 Task: Search one way flight ticket for 2 adults, 2 children, 2 infants in seat in first from Killeen: Killeen-fort Hood Regional Airport / Robert Gray Army Airfield to Laramie: Laramie Regional Airport on 8-3-2023. Number of bags: 2 carry on bags. Price is upto 81000. Outbound departure time preference is 9:45.
Action: Mouse moved to (321, 136)
Screenshot: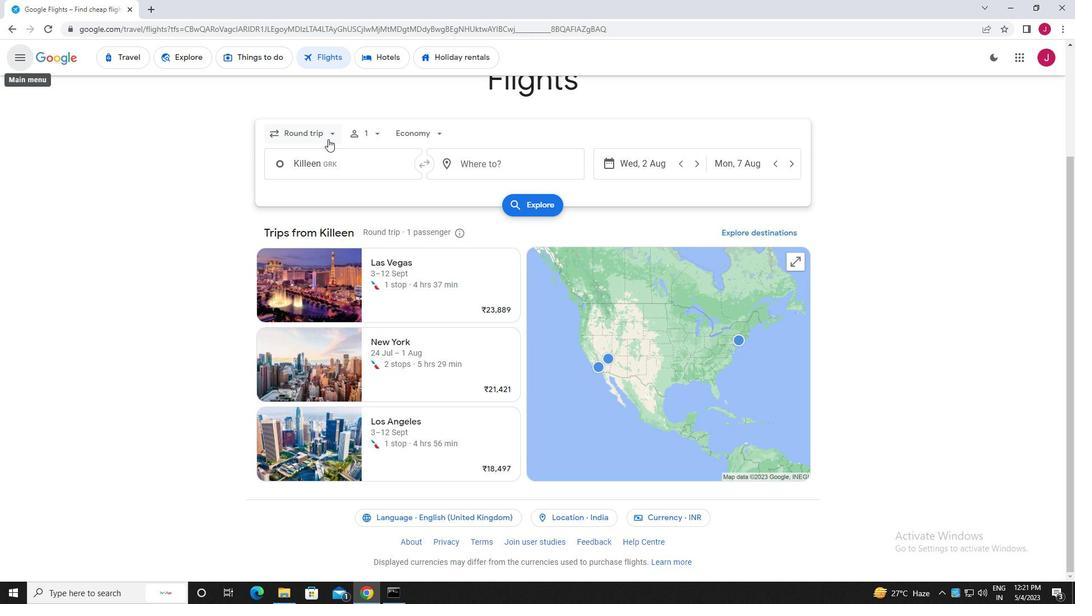 
Action: Mouse pressed left at (321, 136)
Screenshot: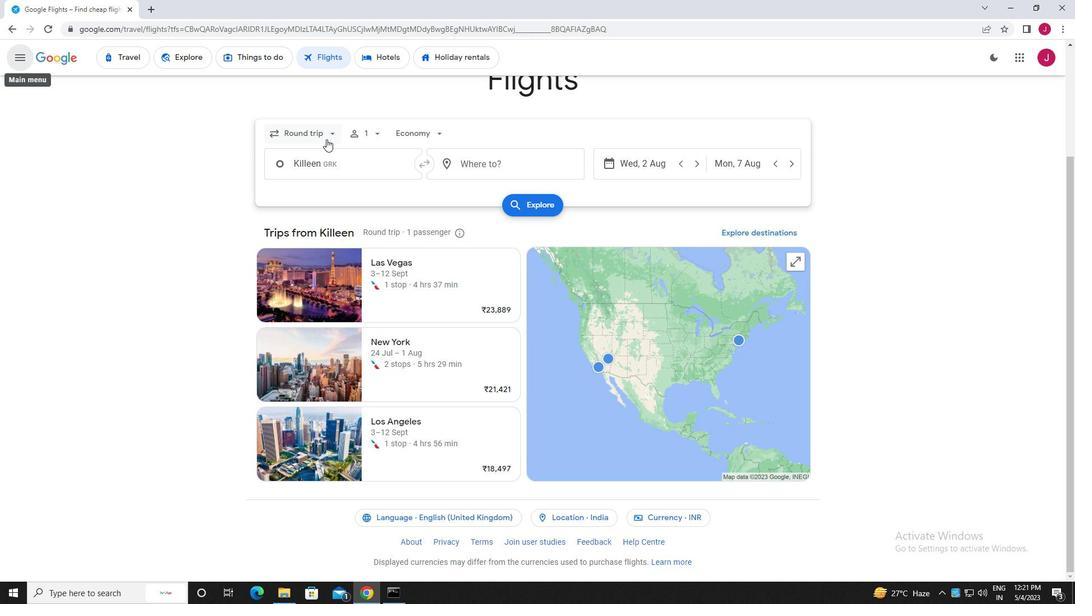 
Action: Mouse moved to (312, 181)
Screenshot: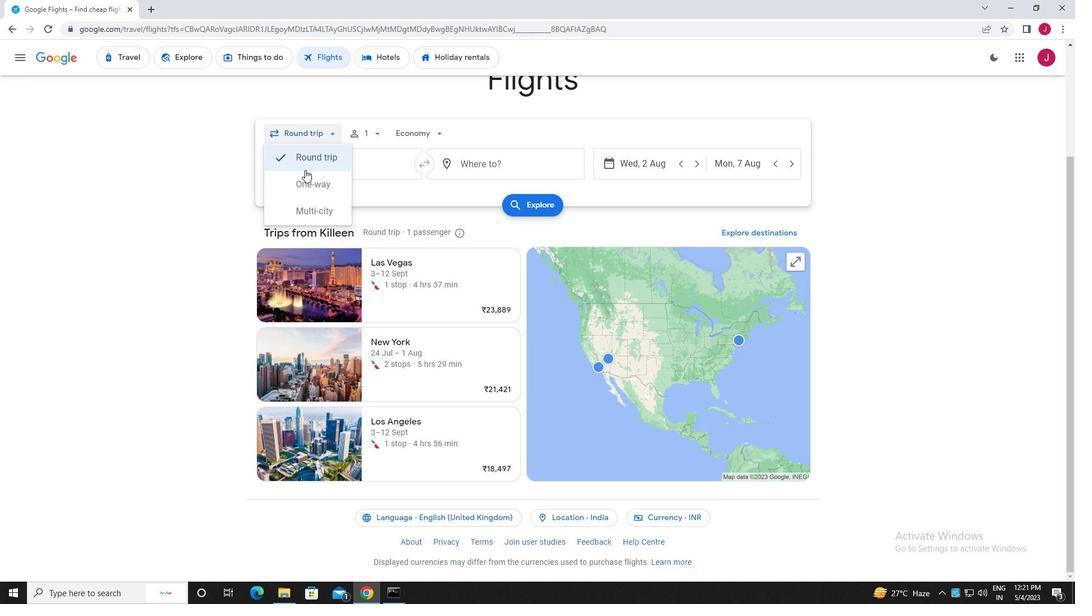 
Action: Mouse pressed left at (312, 181)
Screenshot: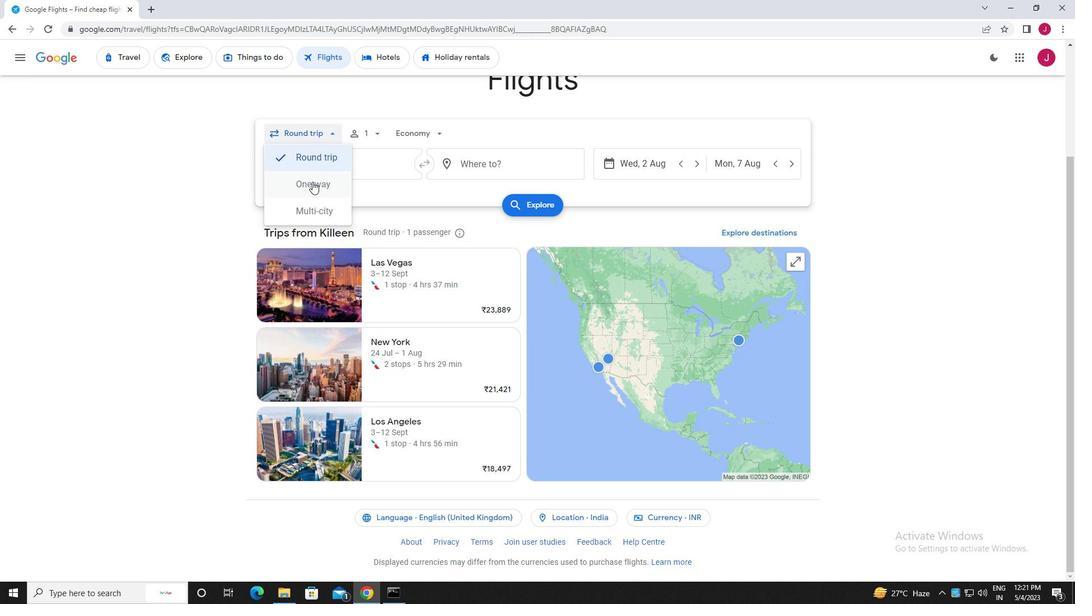 
Action: Mouse moved to (369, 131)
Screenshot: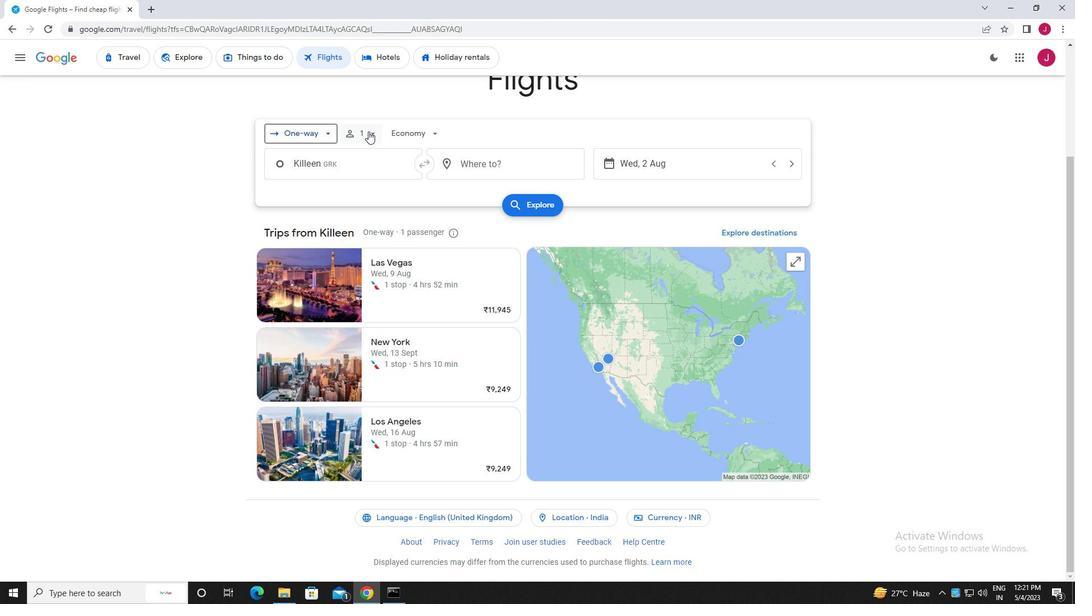 
Action: Mouse pressed left at (369, 131)
Screenshot: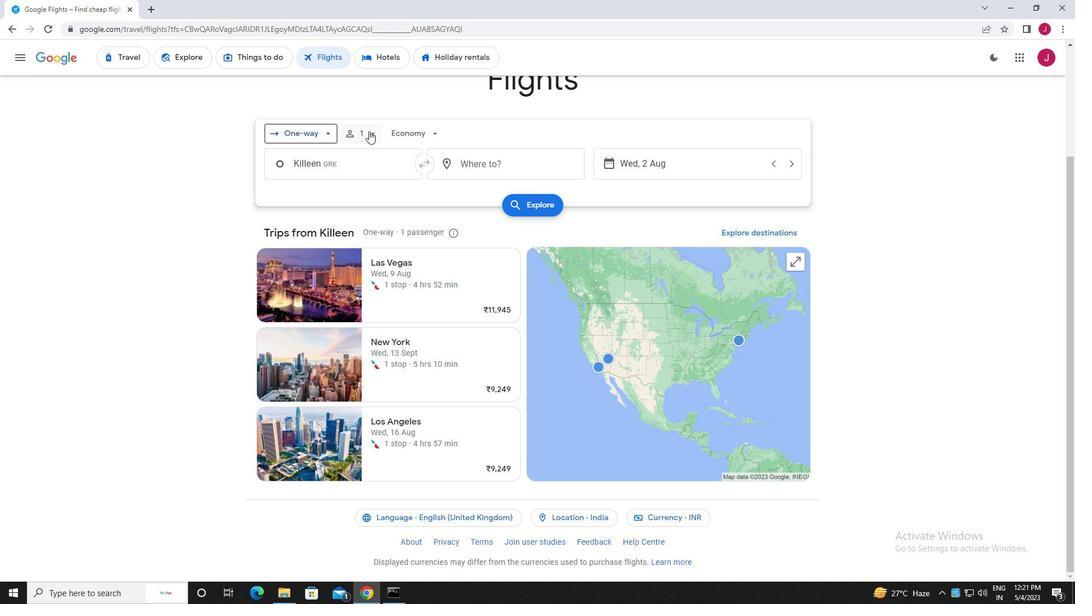 
Action: Mouse moved to (460, 163)
Screenshot: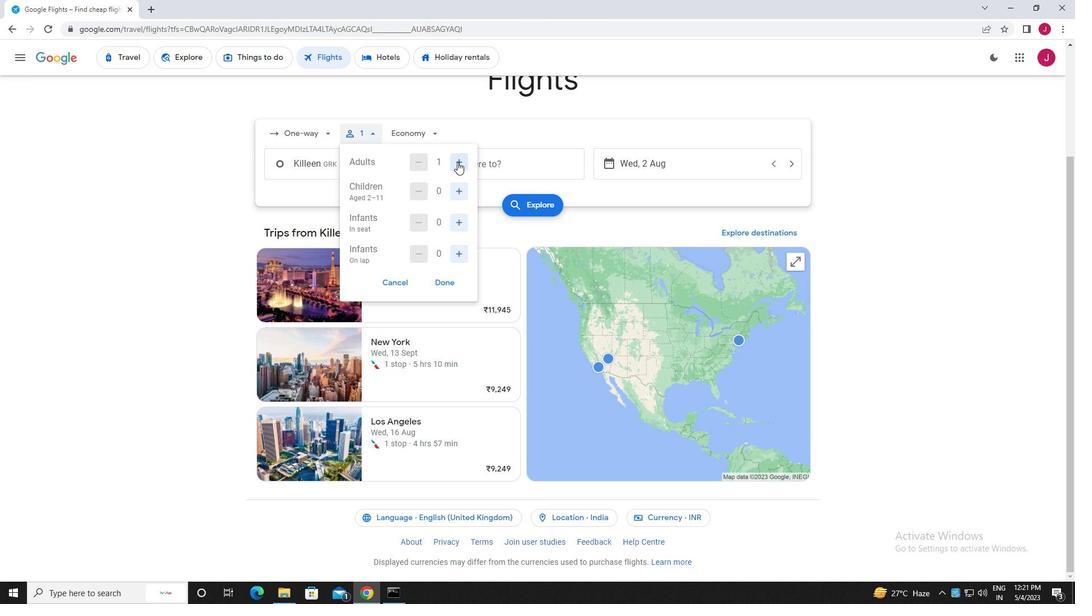 
Action: Mouse pressed left at (460, 163)
Screenshot: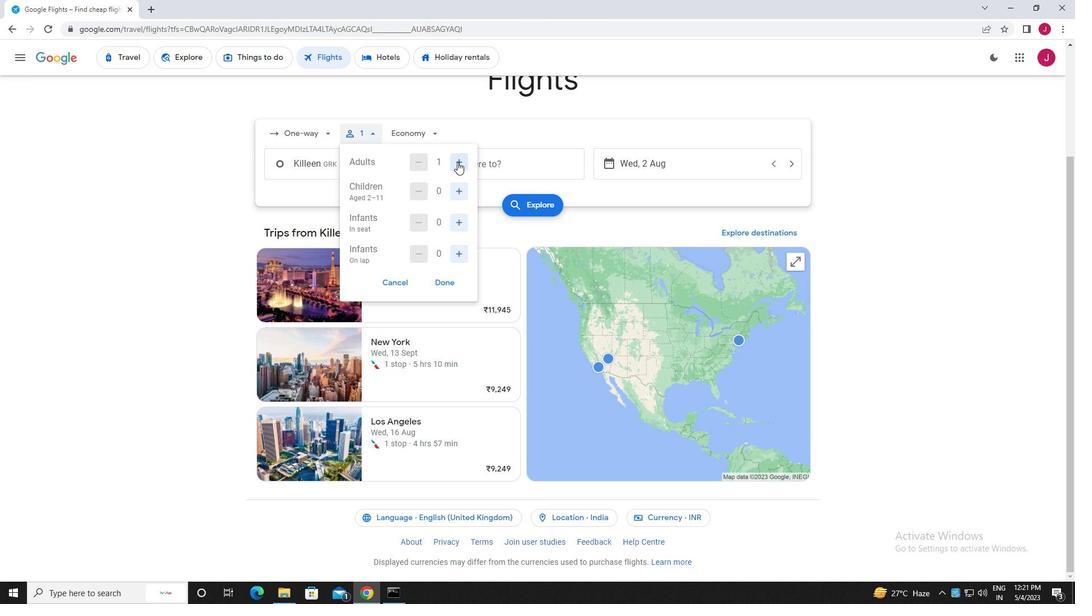 
Action: Mouse moved to (458, 192)
Screenshot: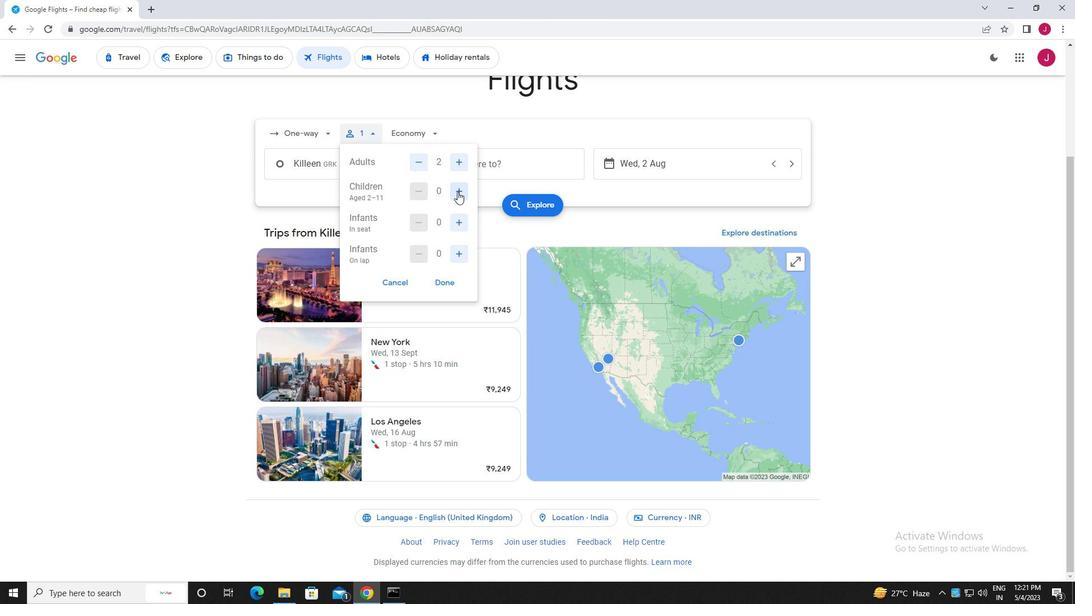 
Action: Mouse pressed left at (458, 192)
Screenshot: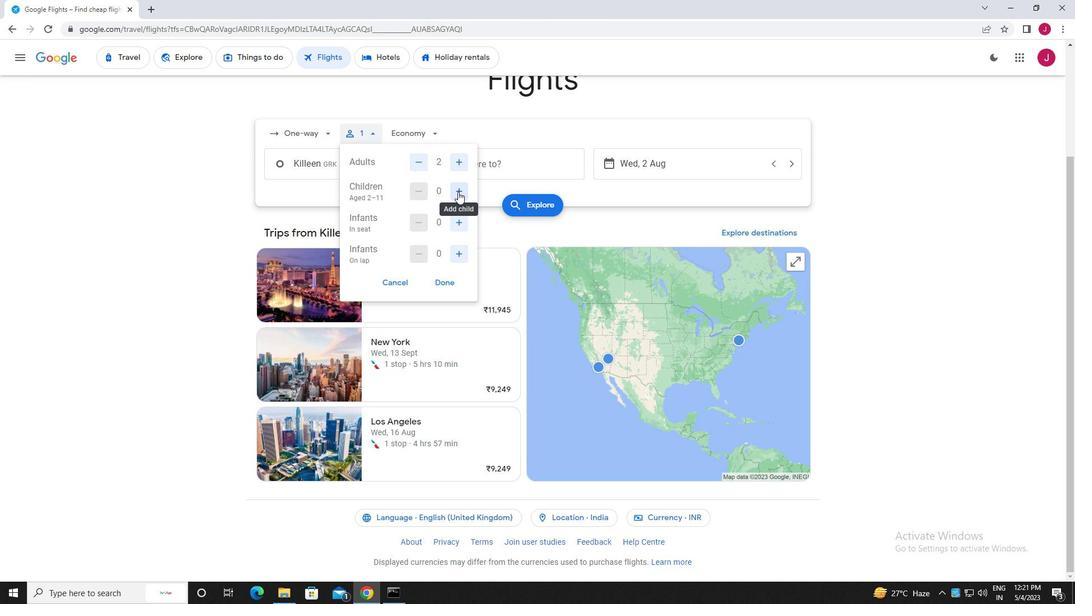 
Action: Mouse pressed left at (458, 192)
Screenshot: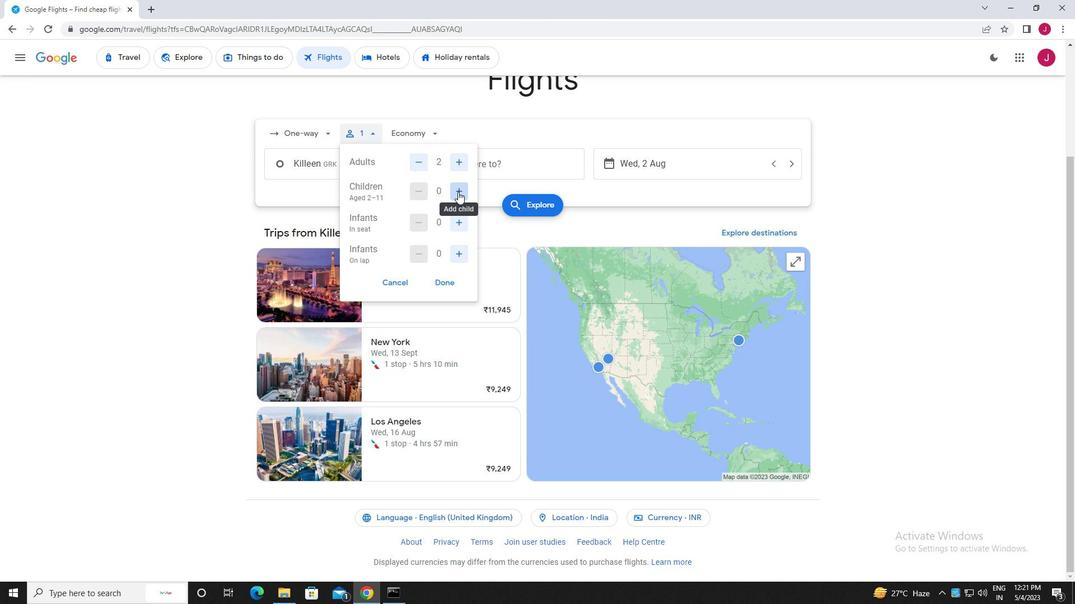 
Action: Mouse moved to (460, 220)
Screenshot: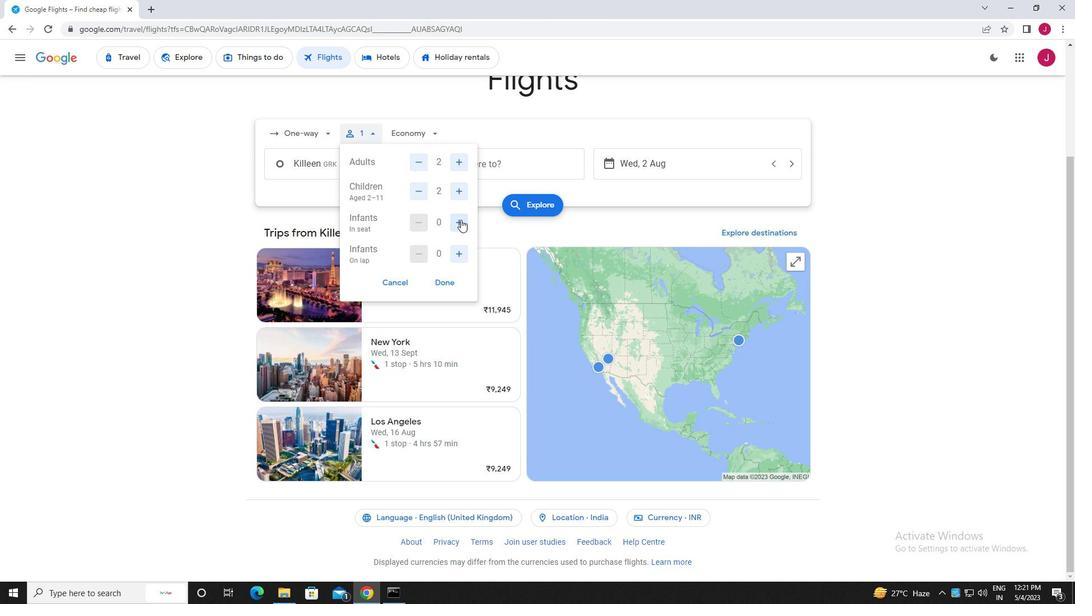 
Action: Mouse pressed left at (460, 220)
Screenshot: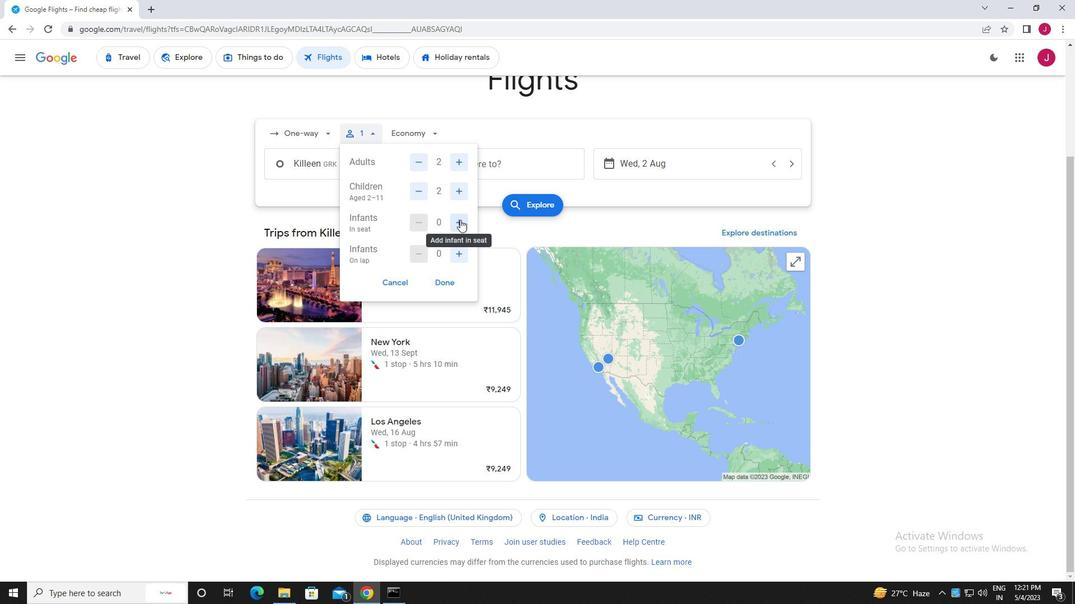 
Action: Mouse pressed left at (460, 220)
Screenshot: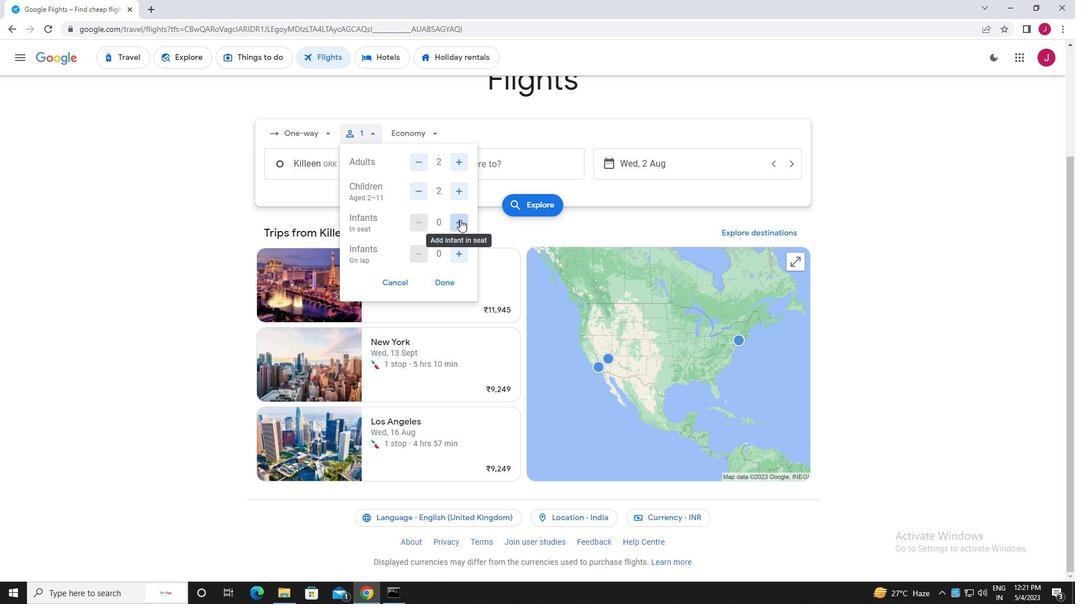 
Action: Mouse moved to (447, 283)
Screenshot: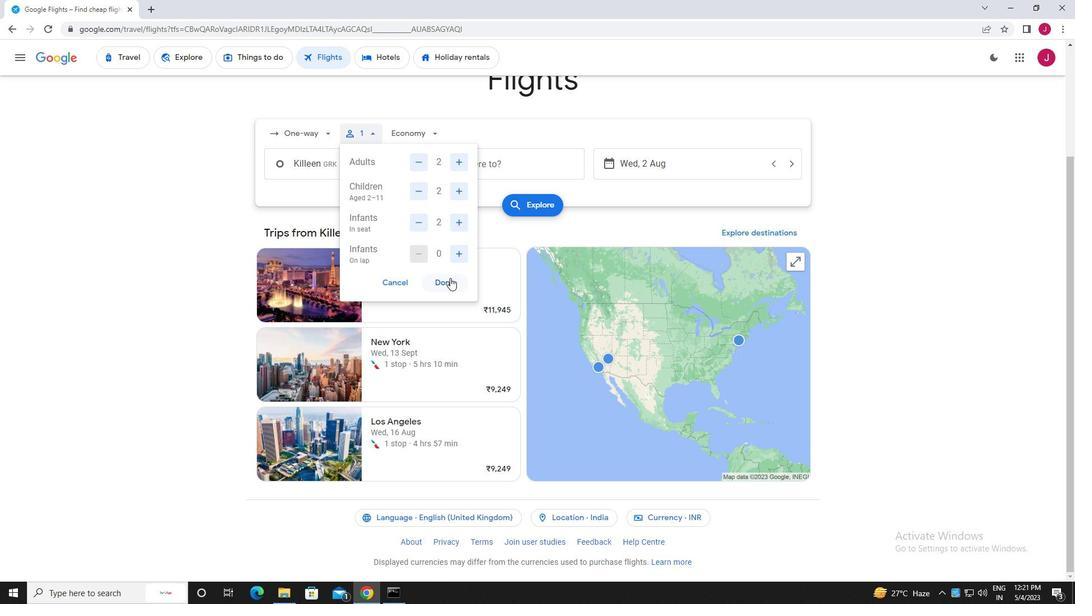 
Action: Mouse pressed left at (447, 283)
Screenshot: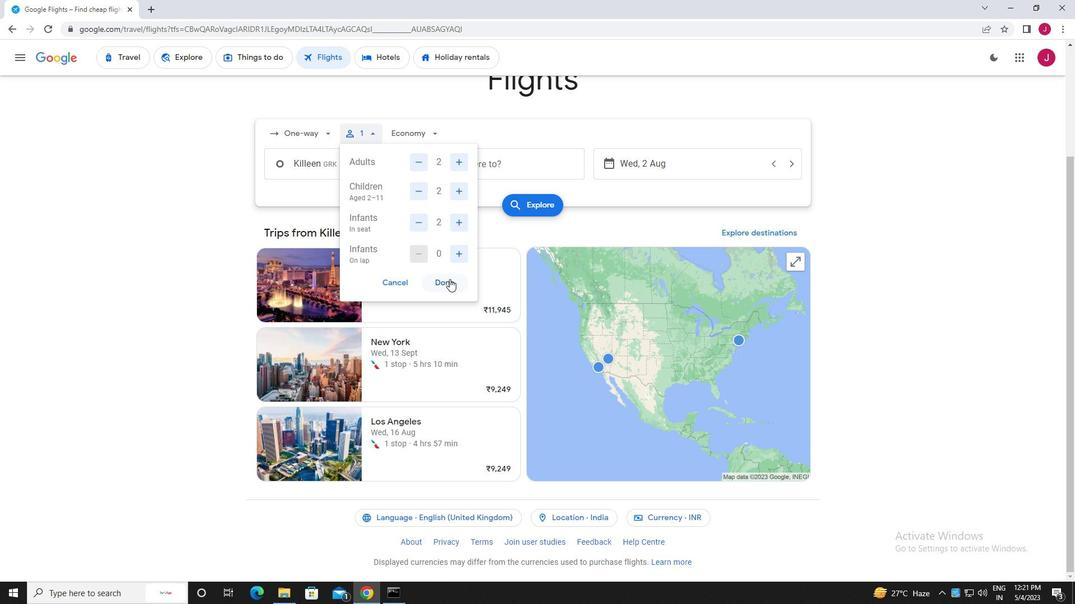 
Action: Mouse moved to (433, 133)
Screenshot: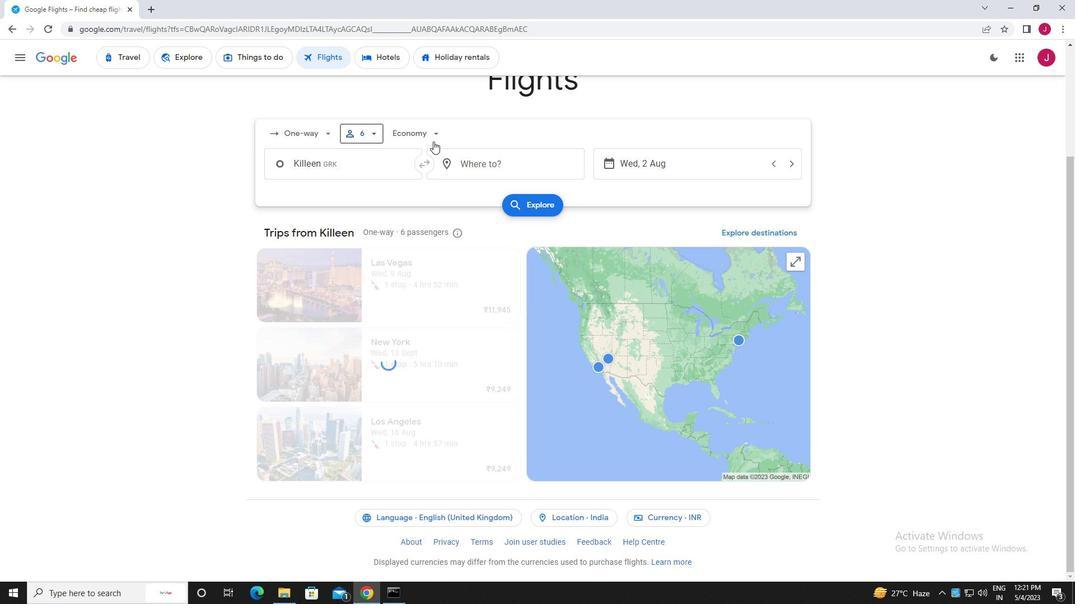 
Action: Mouse pressed left at (433, 133)
Screenshot: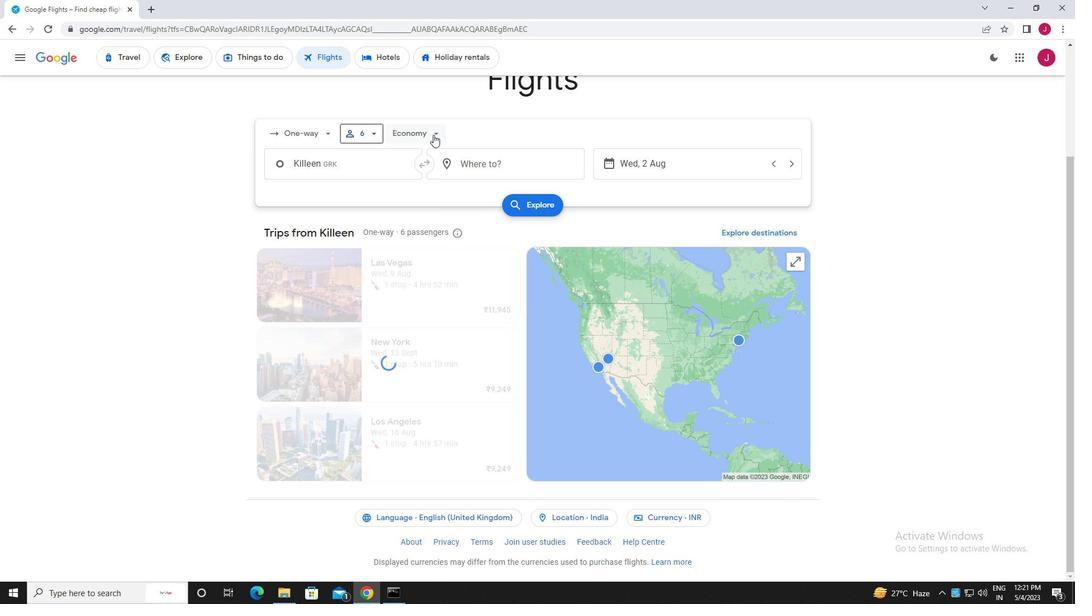 
Action: Mouse moved to (434, 240)
Screenshot: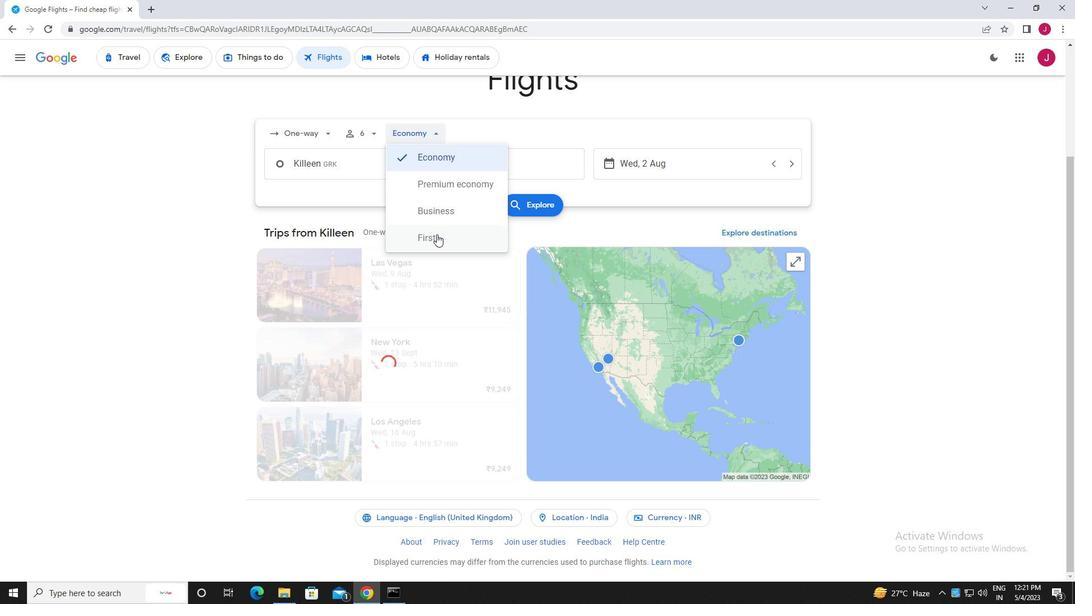 
Action: Mouse pressed left at (434, 240)
Screenshot: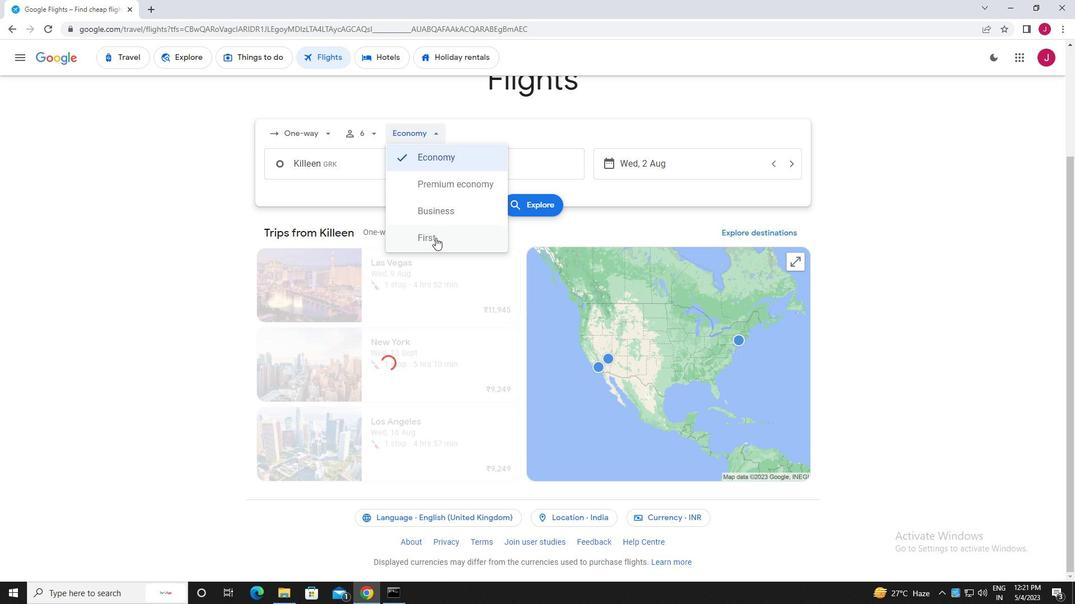 
Action: Mouse moved to (376, 168)
Screenshot: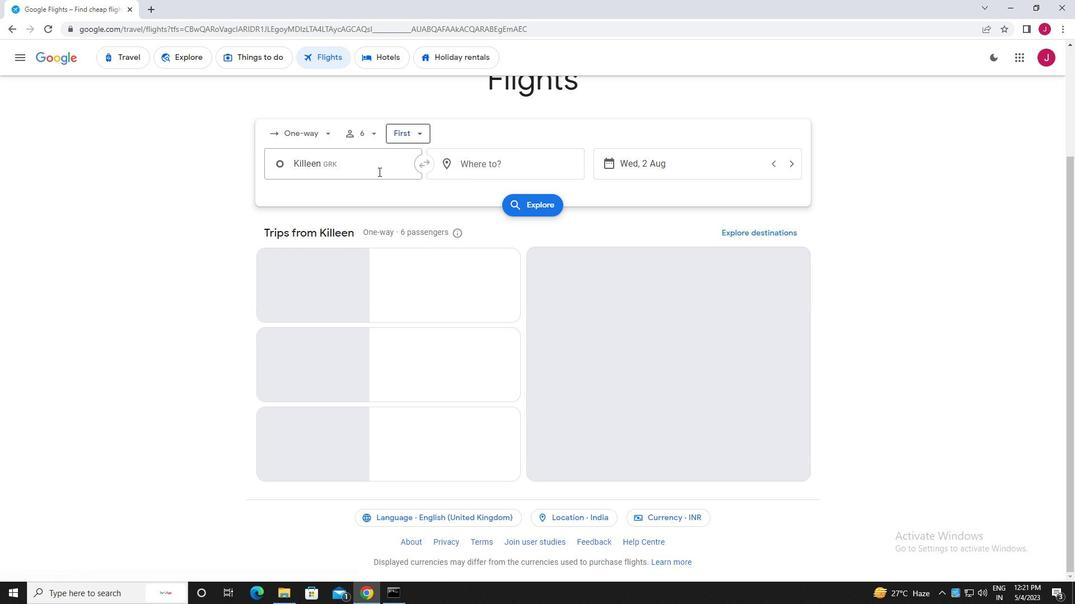 
Action: Mouse pressed left at (376, 168)
Screenshot: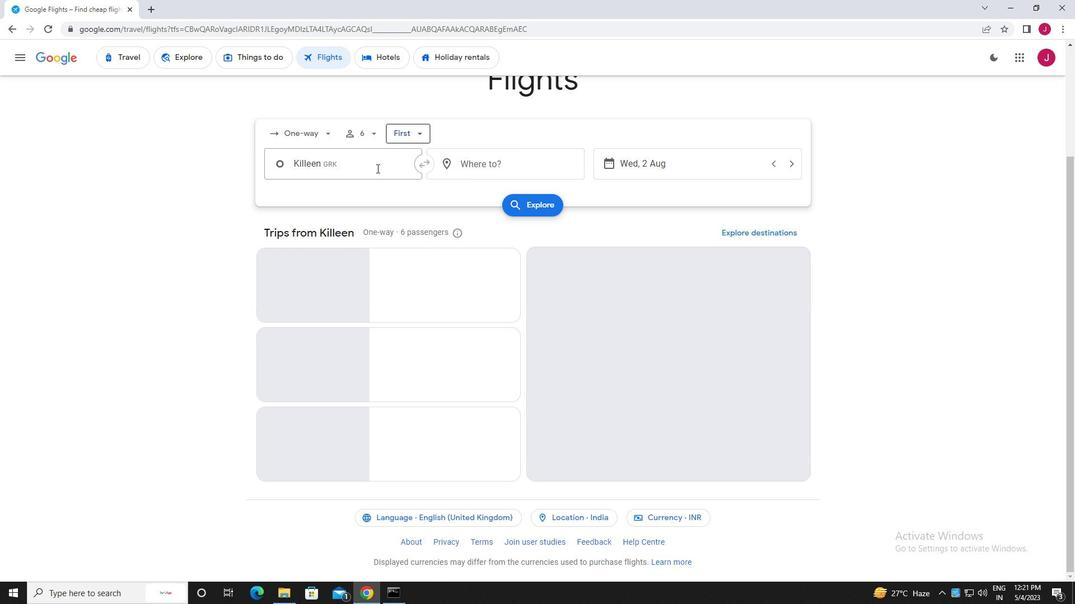 
Action: Mouse moved to (377, 168)
Screenshot: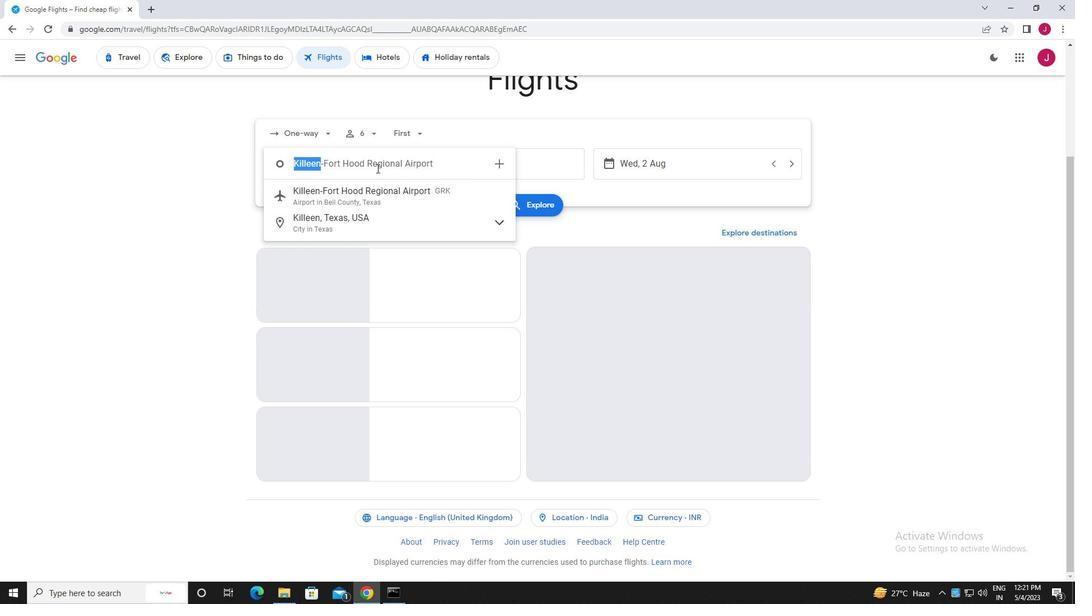 
Action: Key pressed killen<Key.space>fort
Screenshot: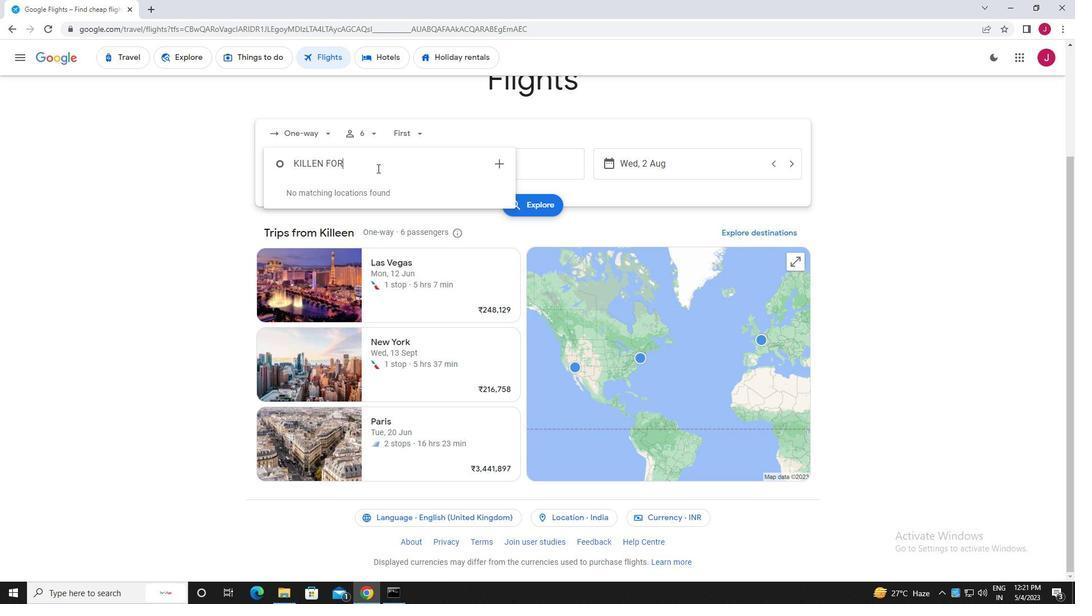 
Action: Mouse moved to (385, 197)
Screenshot: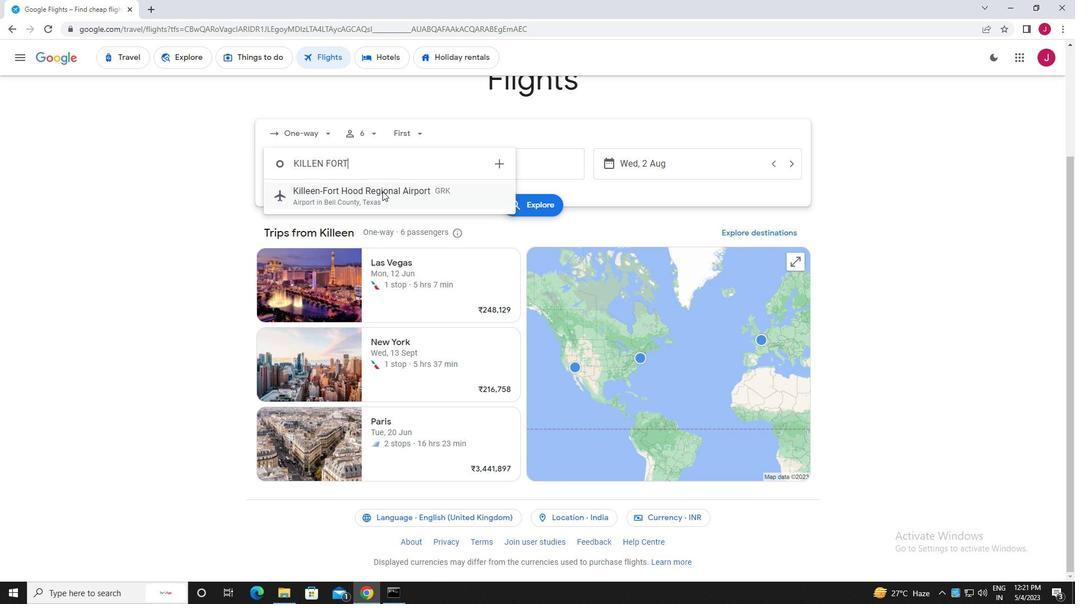 
Action: Mouse pressed left at (385, 197)
Screenshot: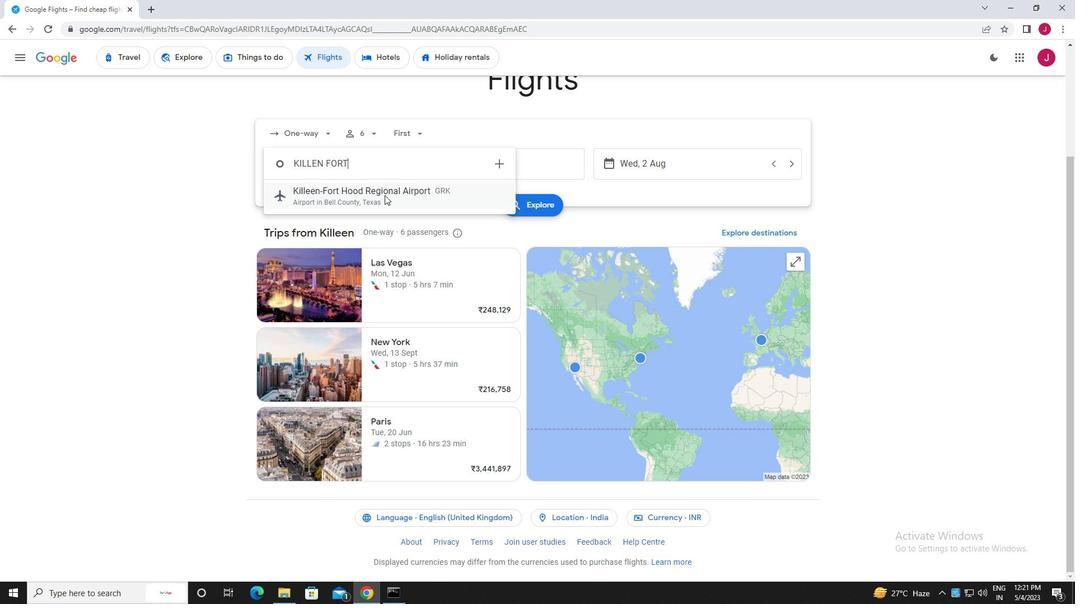 
Action: Mouse moved to (514, 167)
Screenshot: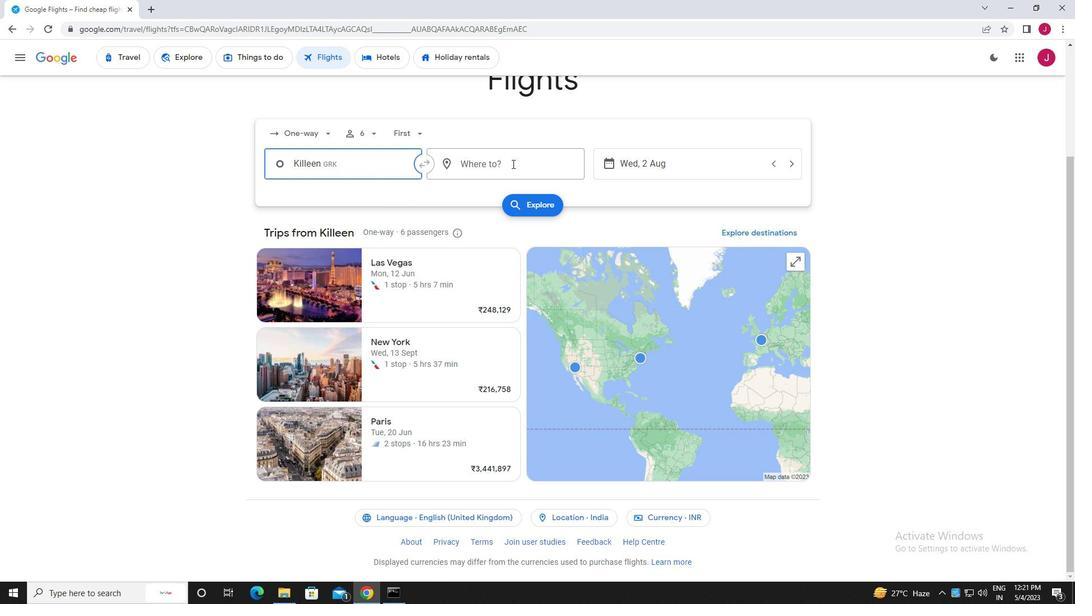 
Action: Mouse pressed left at (514, 167)
Screenshot: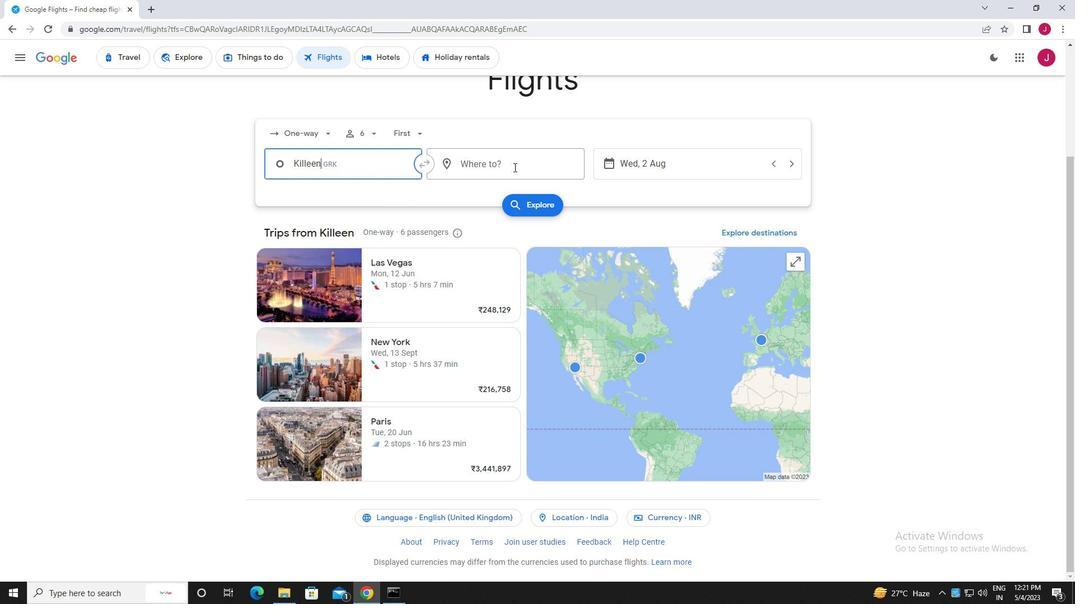 
Action: Mouse moved to (512, 167)
Screenshot: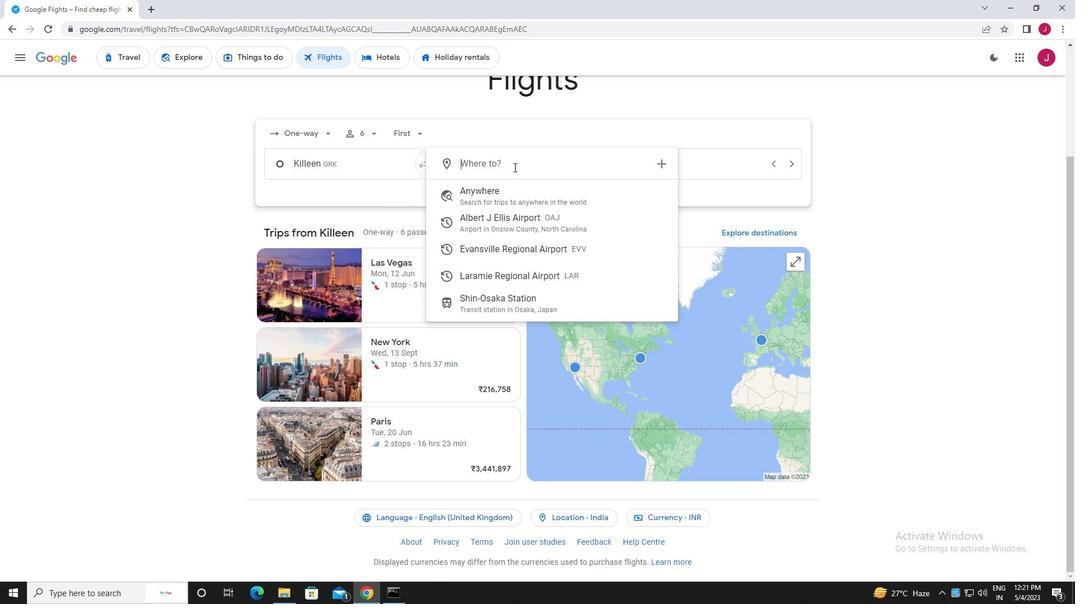 
Action: Key pressed laram
Screenshot: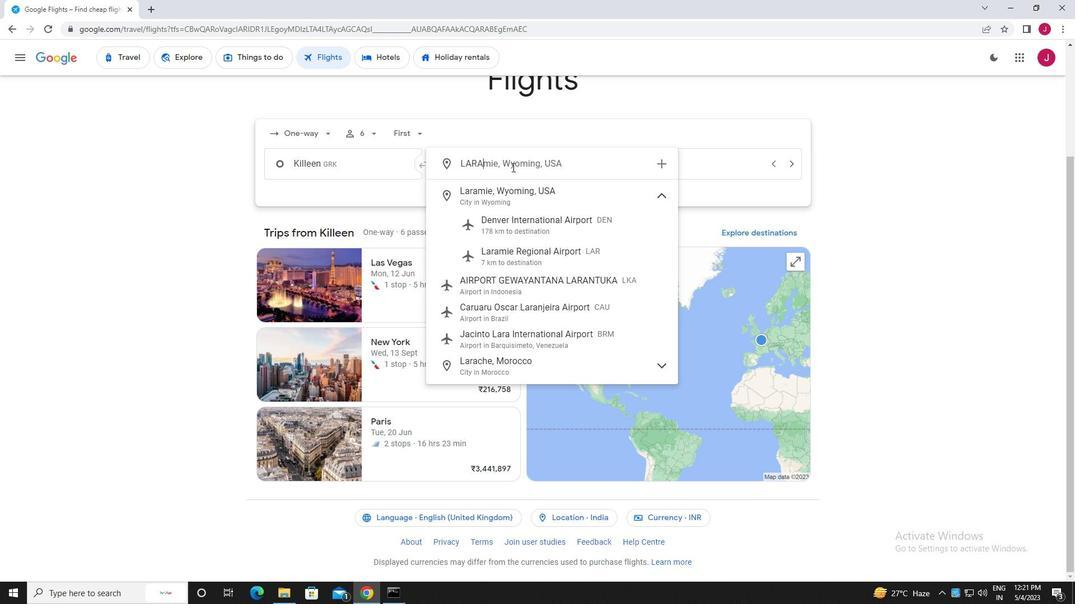 
Action: Mouse moved to (536, 252)
Screenshot: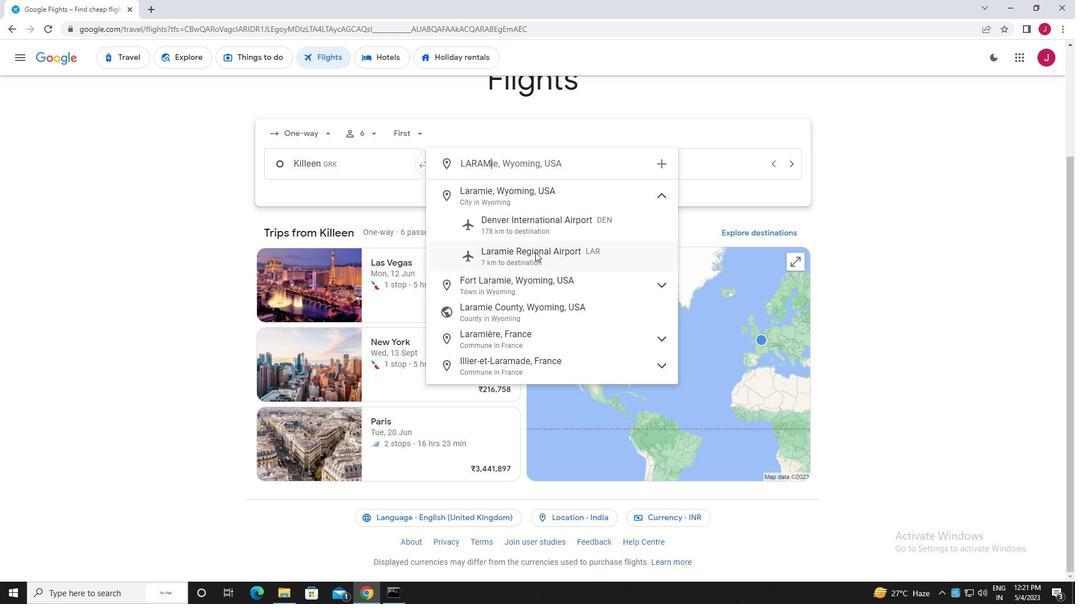 
Action: Mouse pressed left at (536, 252)
Screenshot: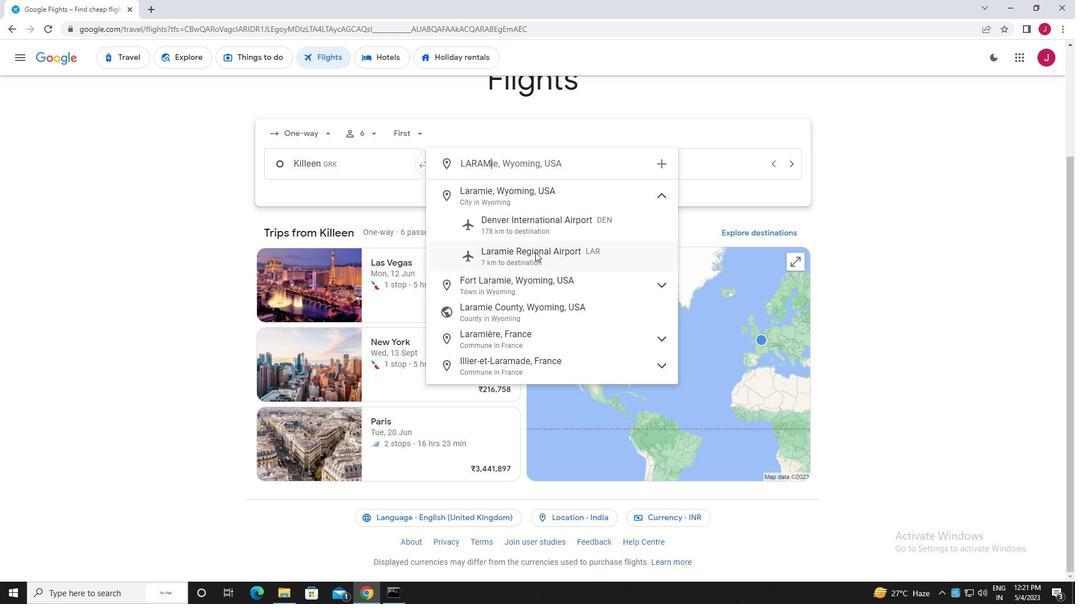 
Action: Mouse moved to (657, 165)
Screenshot: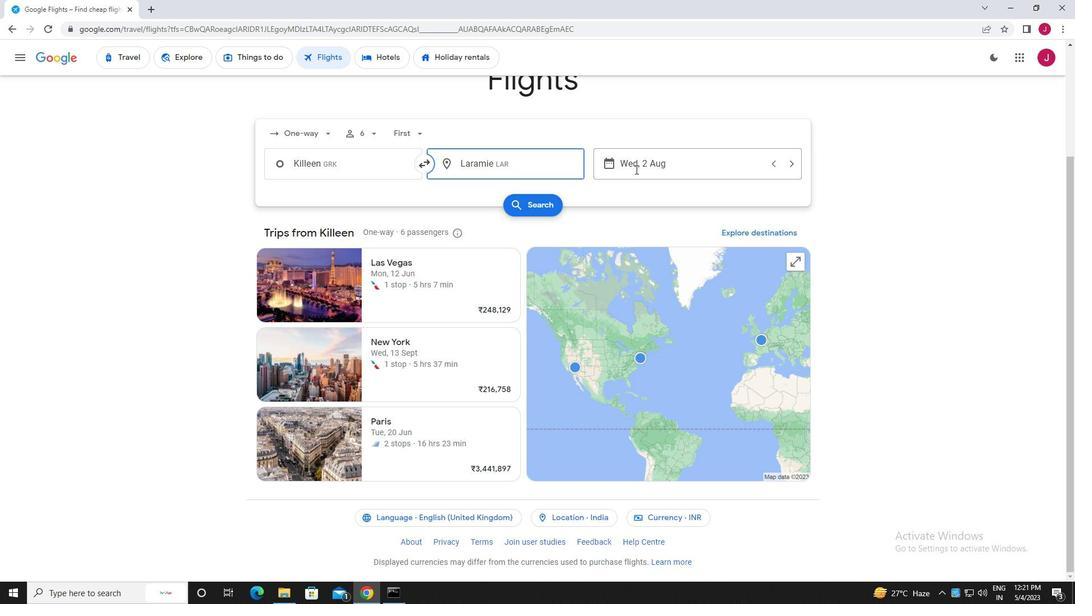 
Action: Mouse pressed left at (657, 165)
Screenshot: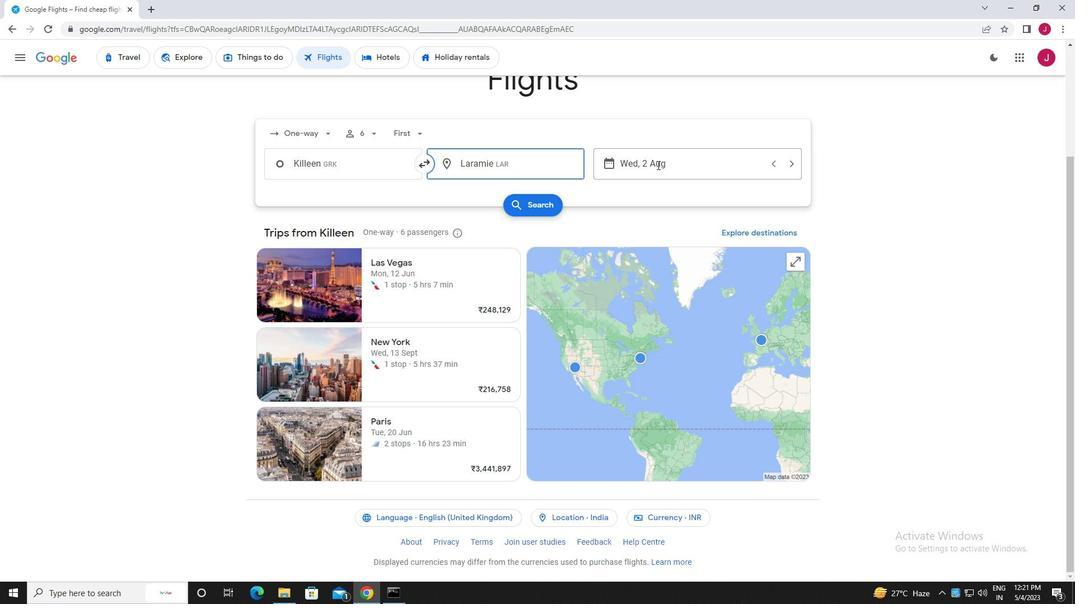 
Action: Mouse moved to (507, 253)
Screenshot: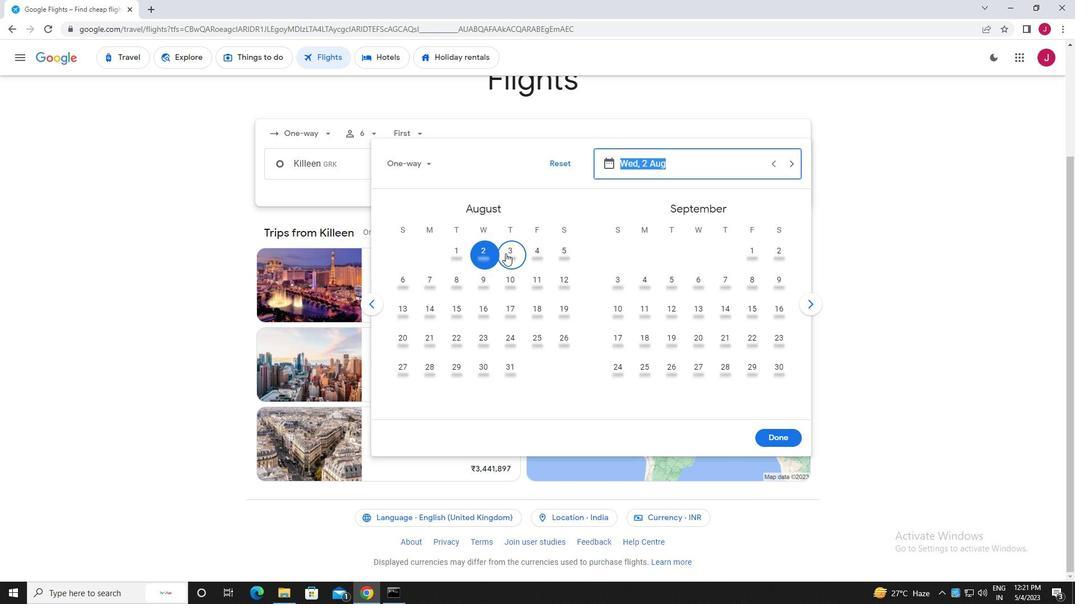 
Action: Mouse pressed left at (507, 253)
Screenshot: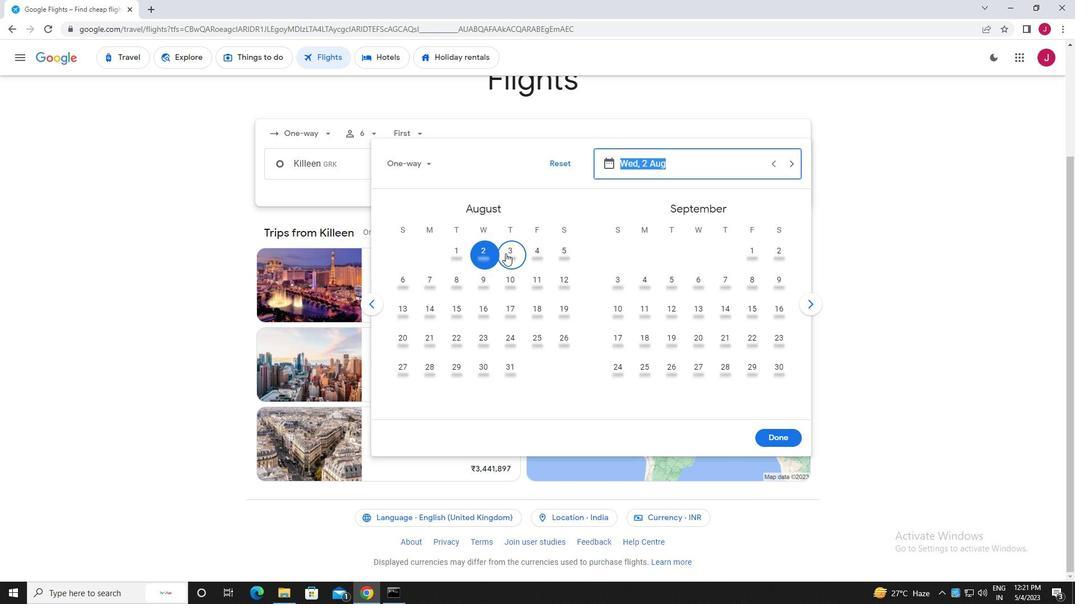 
Action: Mouse moved to (782, 435)
Screenshot: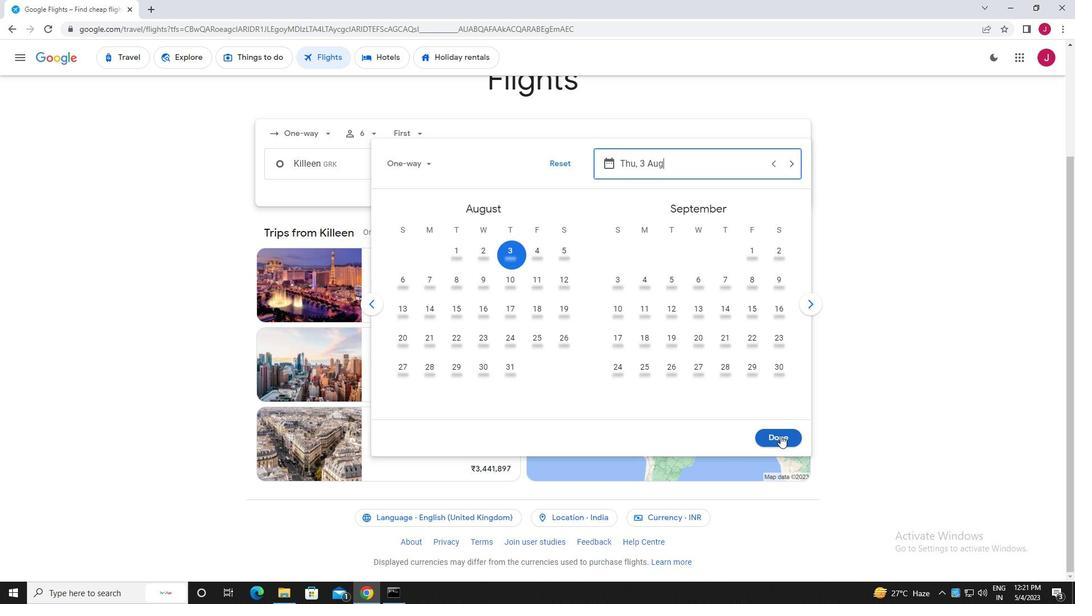 
Action: Mouse pressed left at (782, 435)
Screenshot: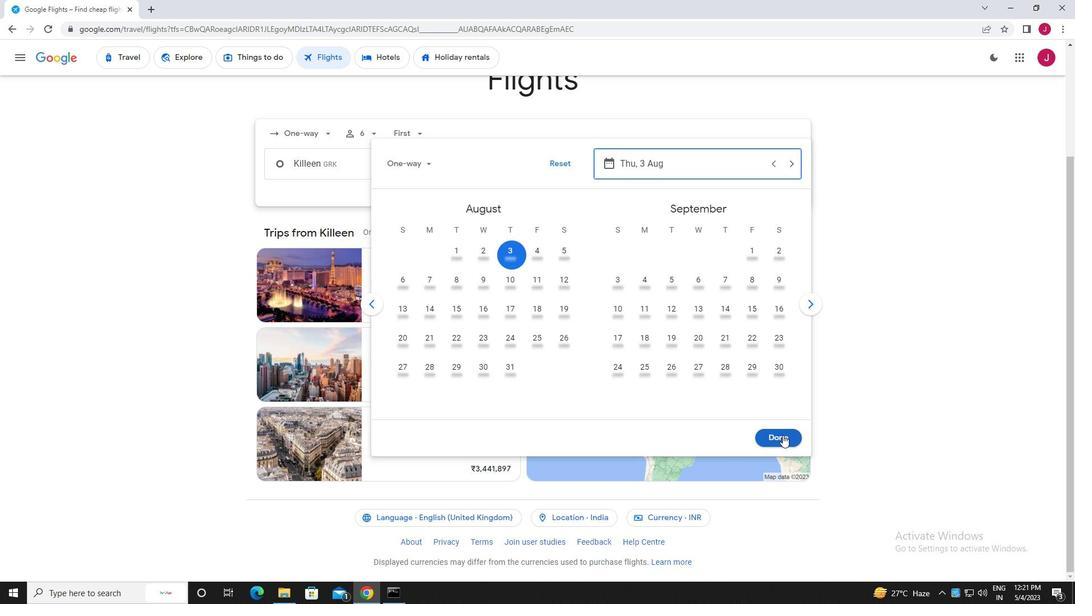 
Action: Mouse moved to (540, 208)
Screenshot: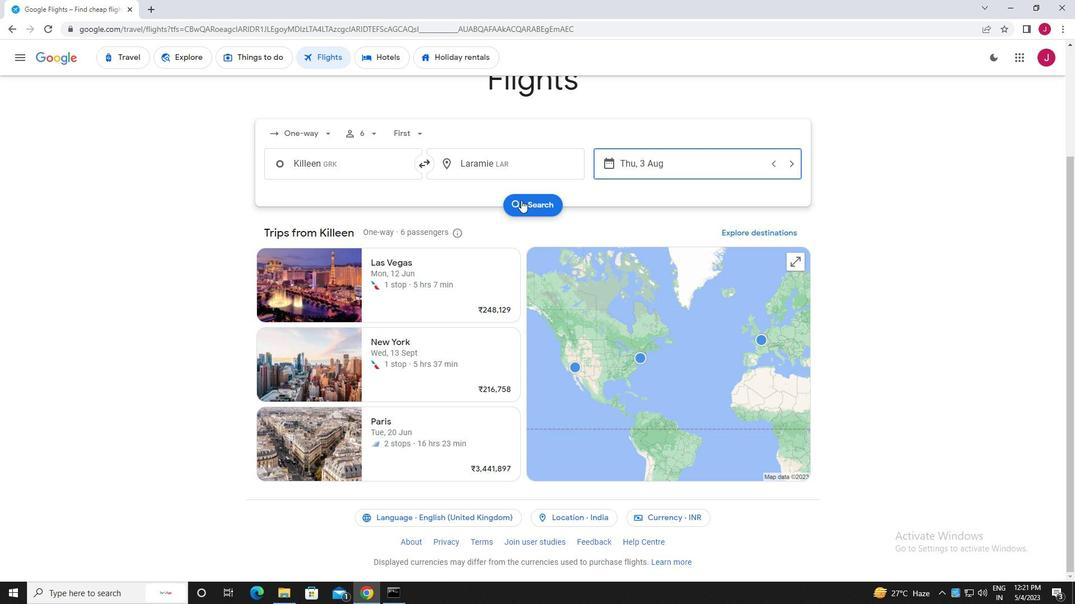 
Action: Mouse pressed left at (540, 208)
Screenshot: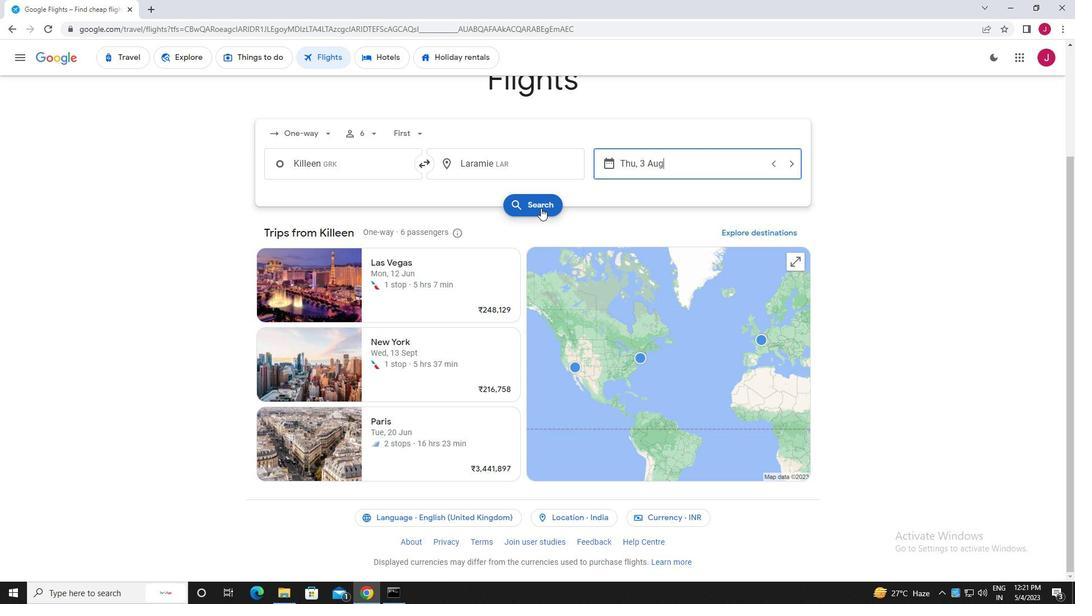 
Action: Mouse moved to (297, 159)
Screenshot: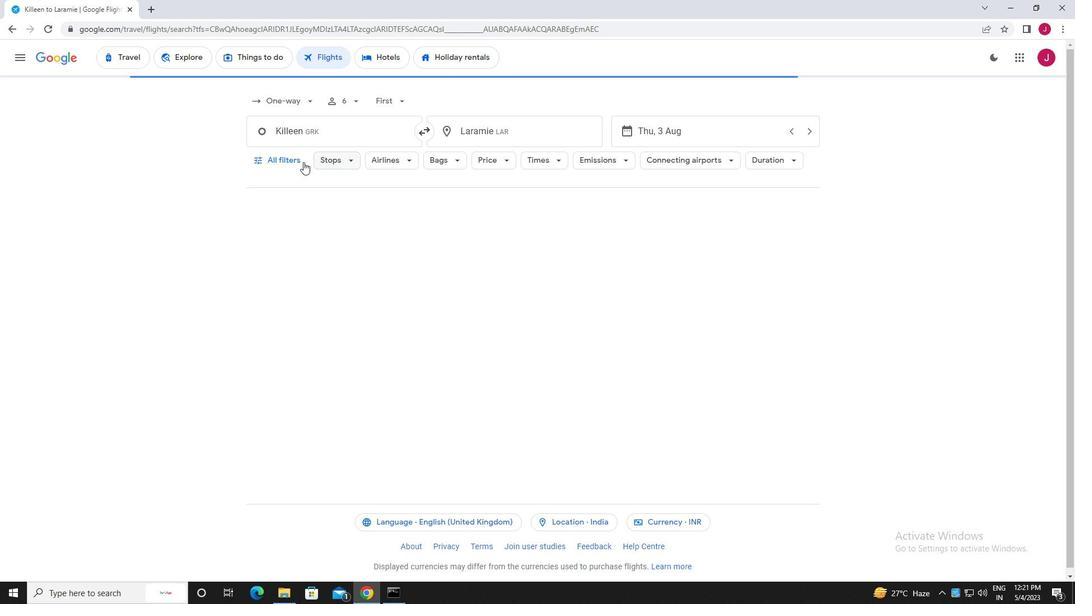 
Action: Mouse pressed left at (297, 159)
Screenshot: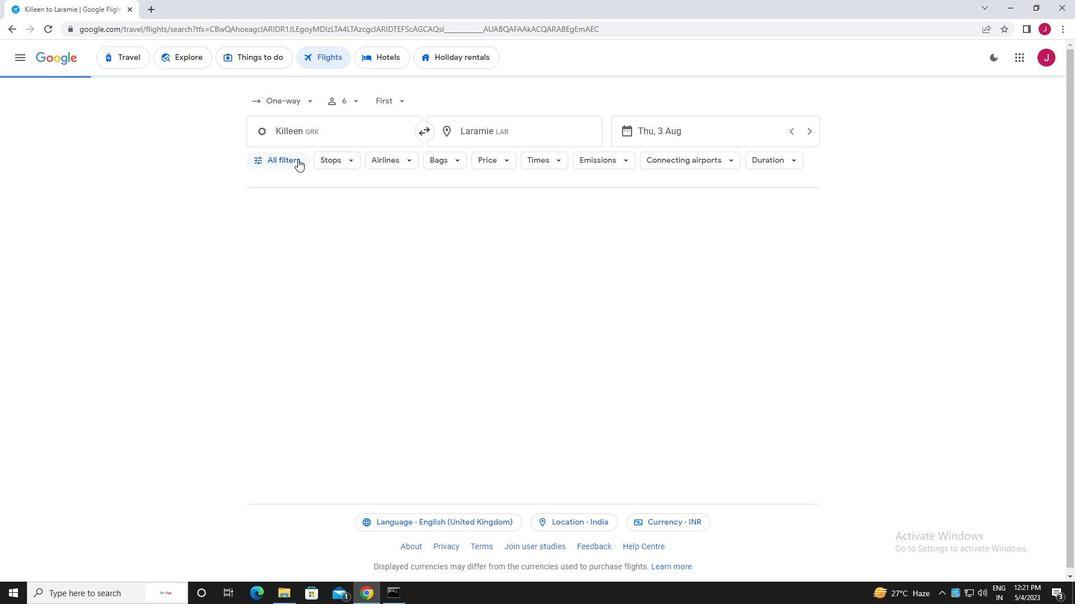 
Action: Mouse moved to (417, 253)
Screenshot: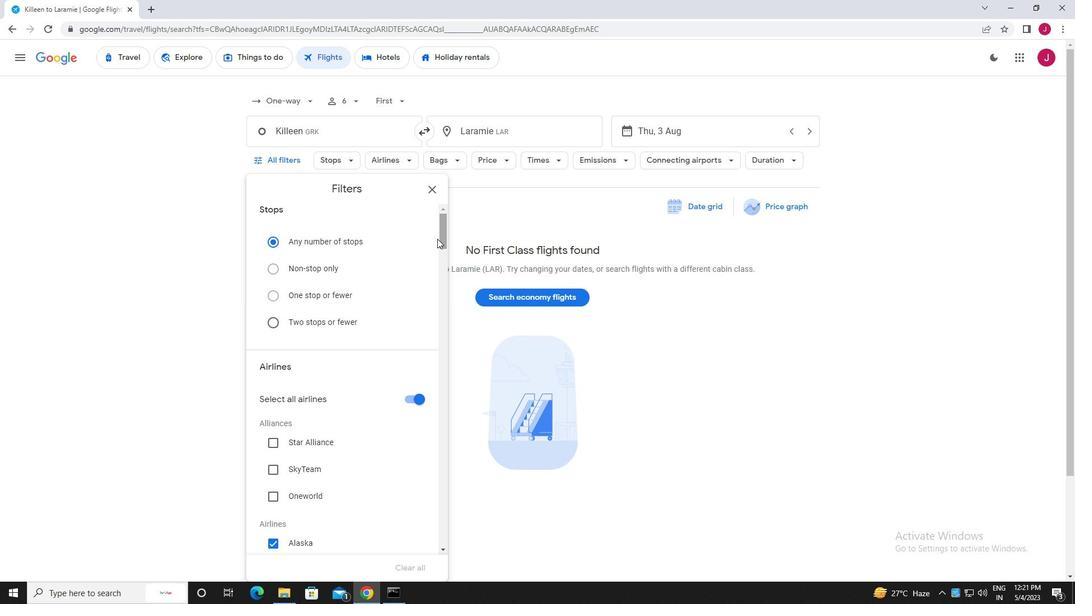 
Action: Mouse scrolled (417, 253) with delta (0, 0)
Screenshot: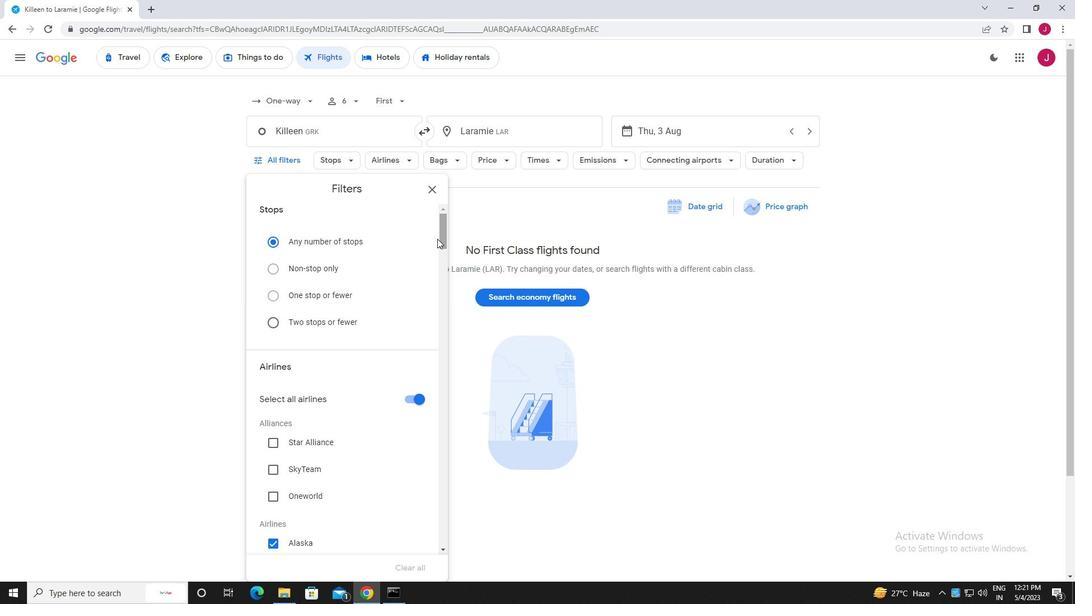 
Action: Mouse moved to (417, 253)
Screenshot: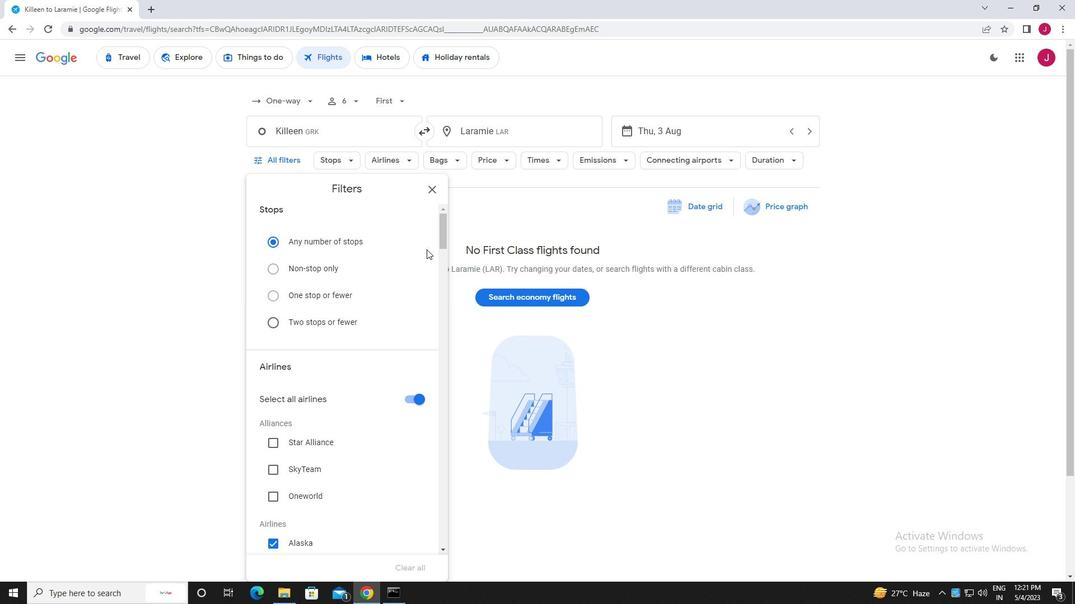 
Action: Mouse scrolled (417, 253) with delta (0, 0)
Screenshot: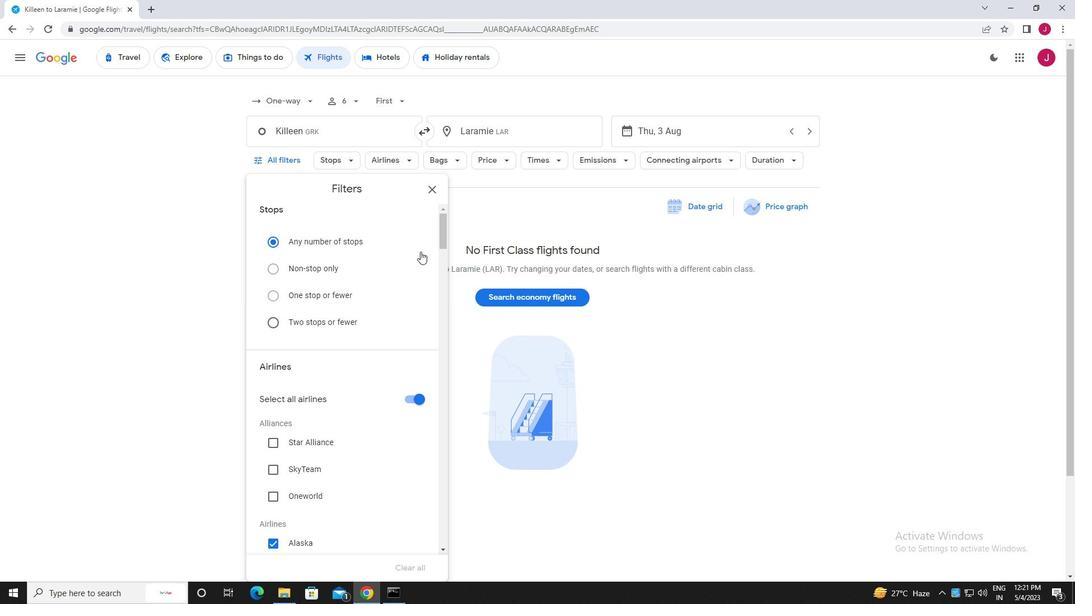 
Action: Mouse moved to (411, 284)
Screenshot: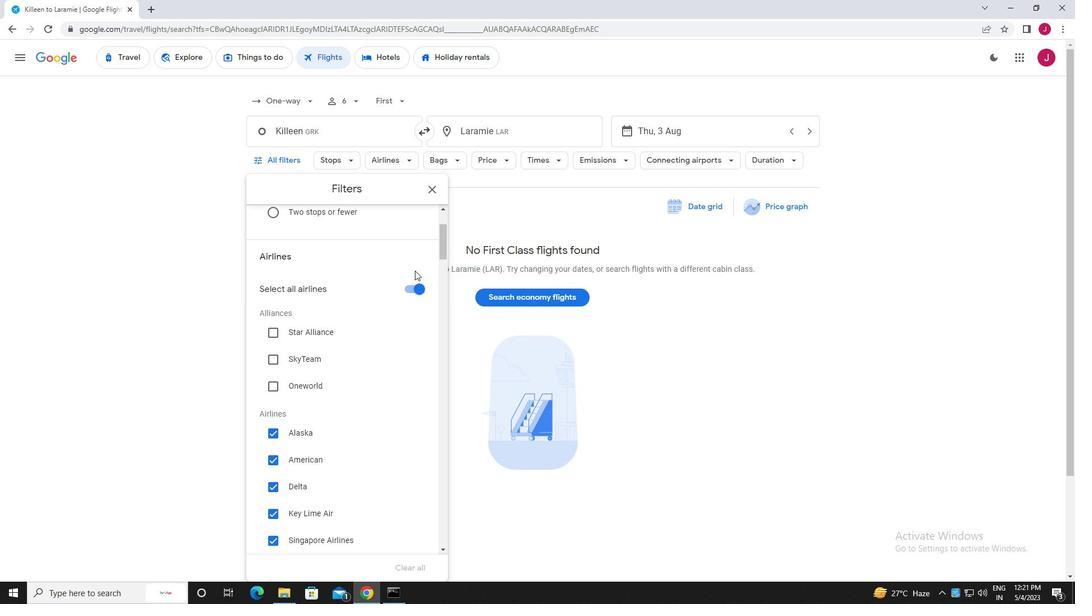 
Action: Mouse pressed left at (411, 284)
Screenshot: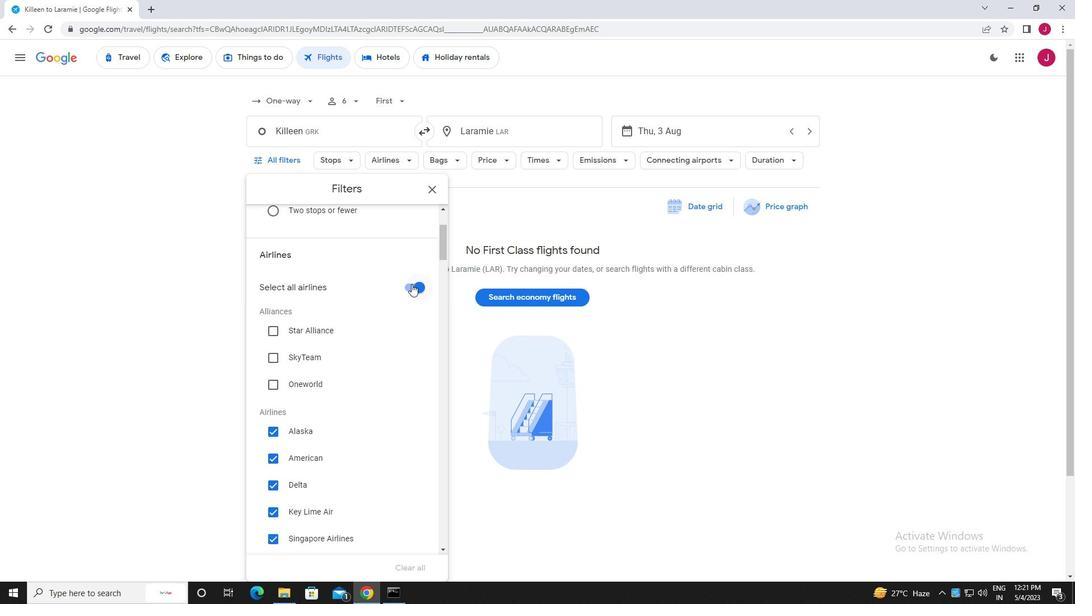 
Action: Mouse moved to (379, 278)
Screenshot: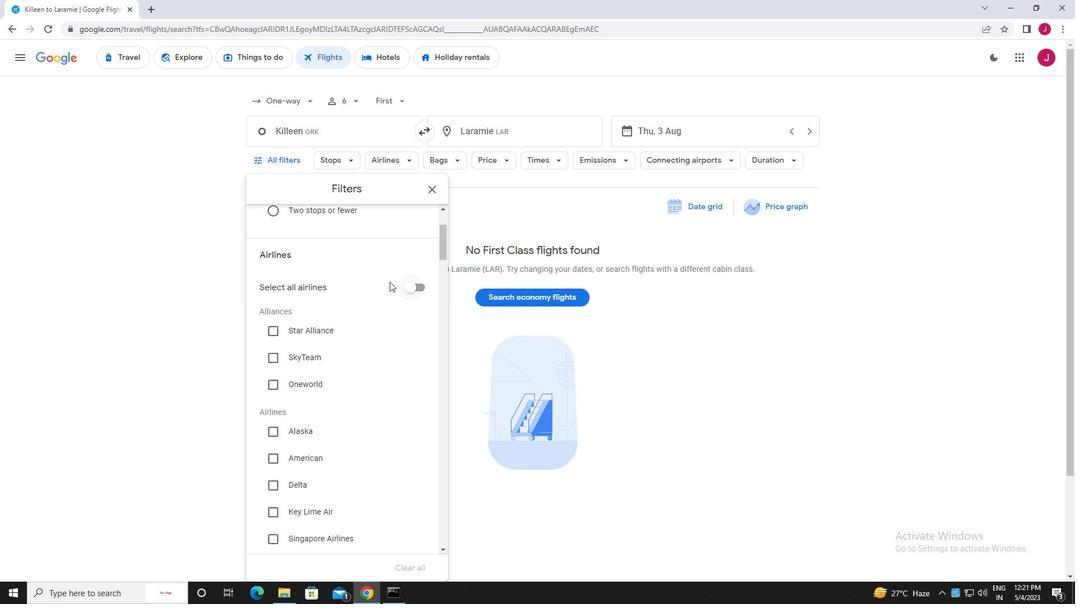 
Action: Mouse scrolled (379, 277) with delta (0, 0)
Screenshot: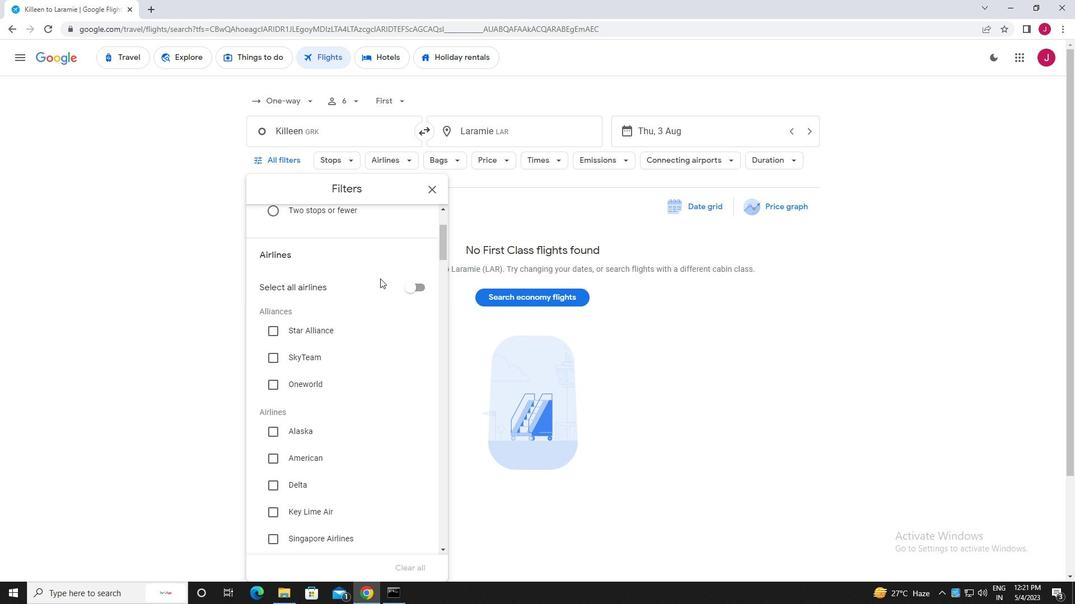 
Action: Mouse scrolled (379, 277) with delta (0, 0)
Screenshot: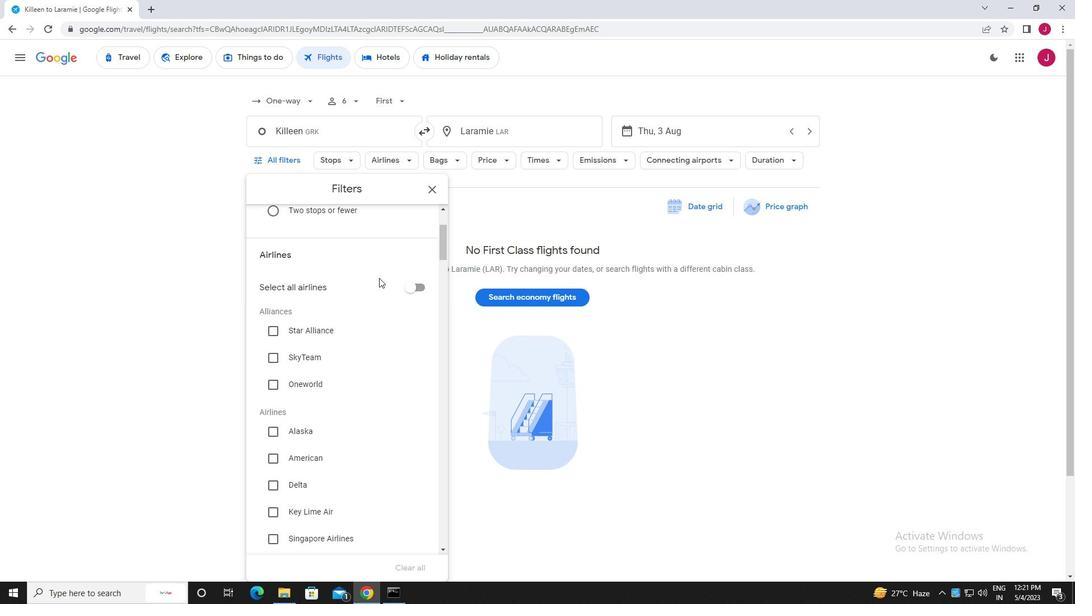 
Action: Mouse scrolled (379, 277) with delta (0, 0)
Screenshot: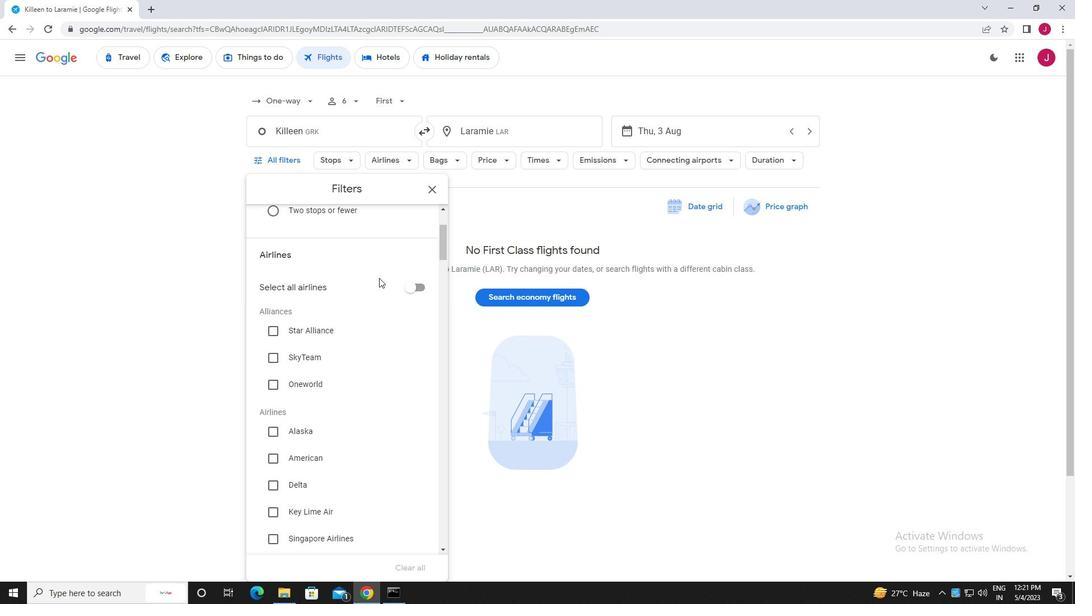 
Action: Mouse scrolled (379, 277) with delta (0, 0)
Screenshot: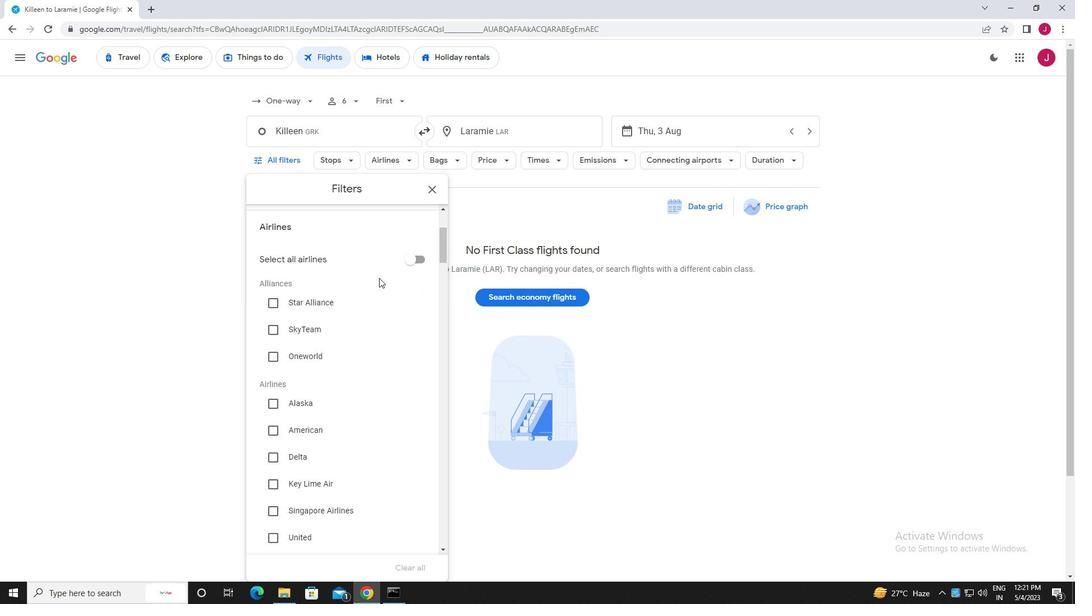 
Action: Mouse moved to (380, 277)
Screenshot: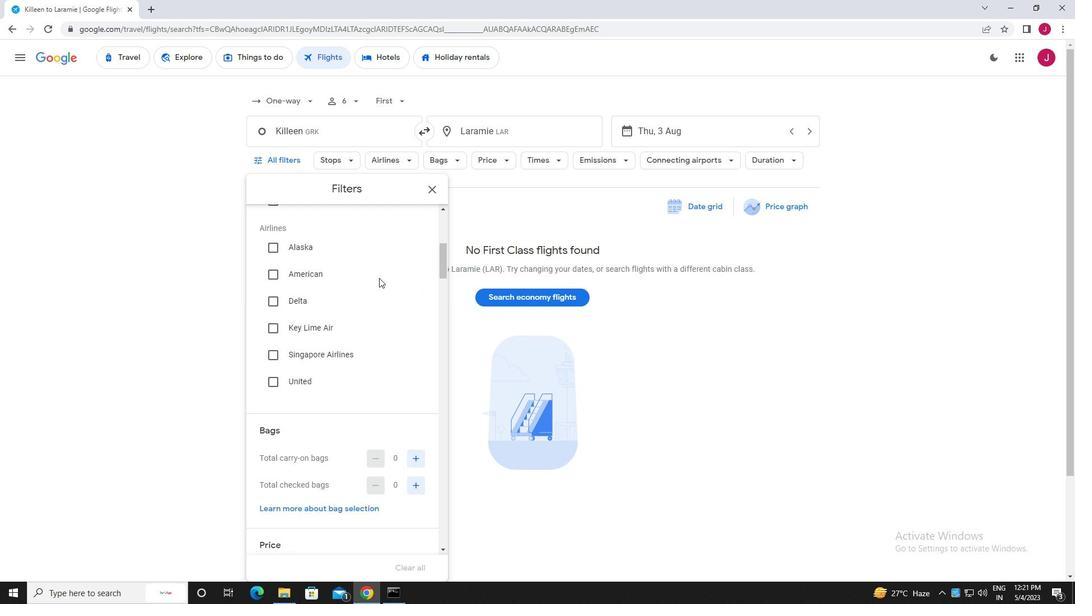 
Action: Mouse scrolled (380, 276) with delta (0, 0)
Screenshot: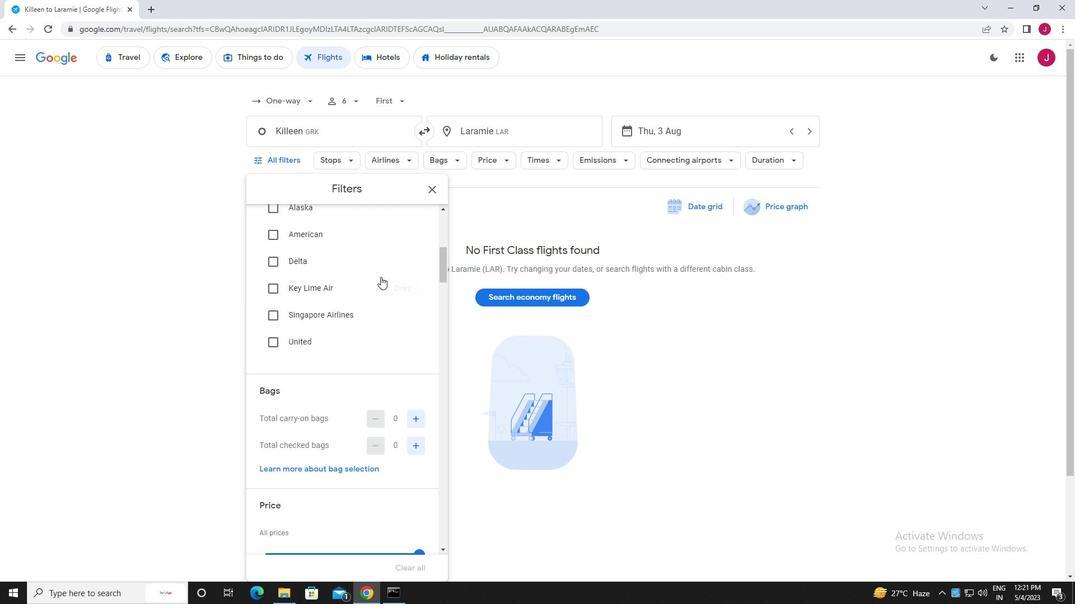 
Action: Mouse scrolled (380, 276) with delta (0, 0)
Screenshot: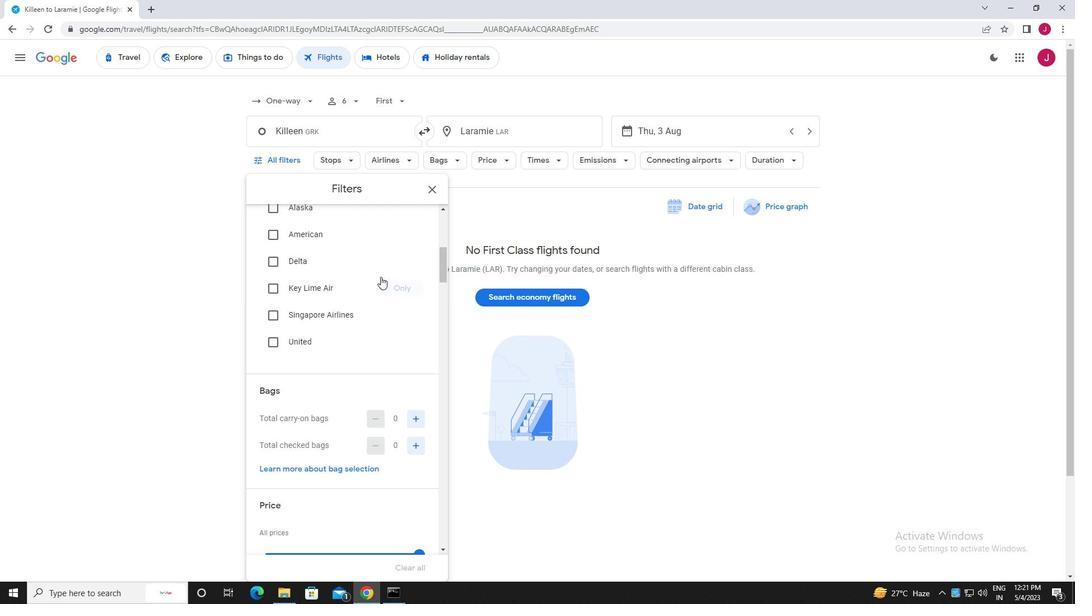 
Action: Mouse moved to (383, 277)
Screenshot: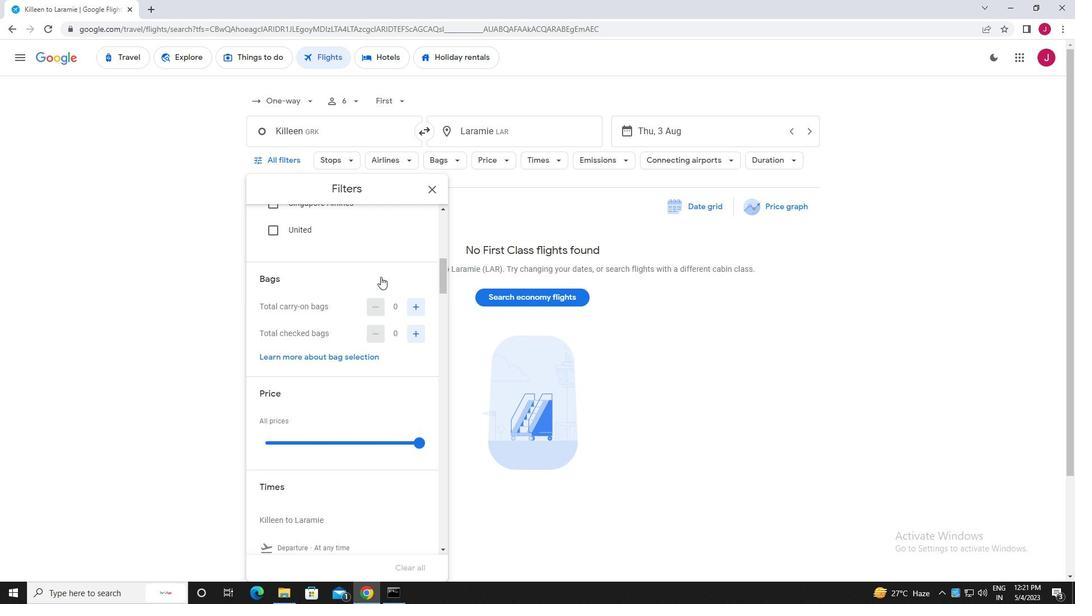 
Action: Mouse scrolled (383, 276) with delta (0, 0)
Screenshot: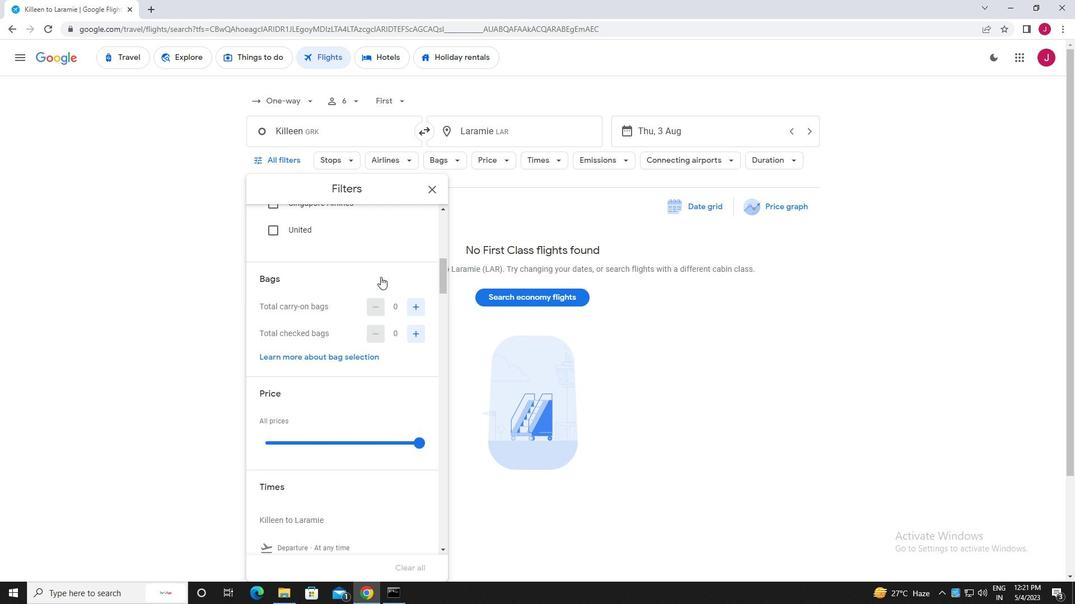 
Action: Mouse moved to (419, 254)
Screenshot: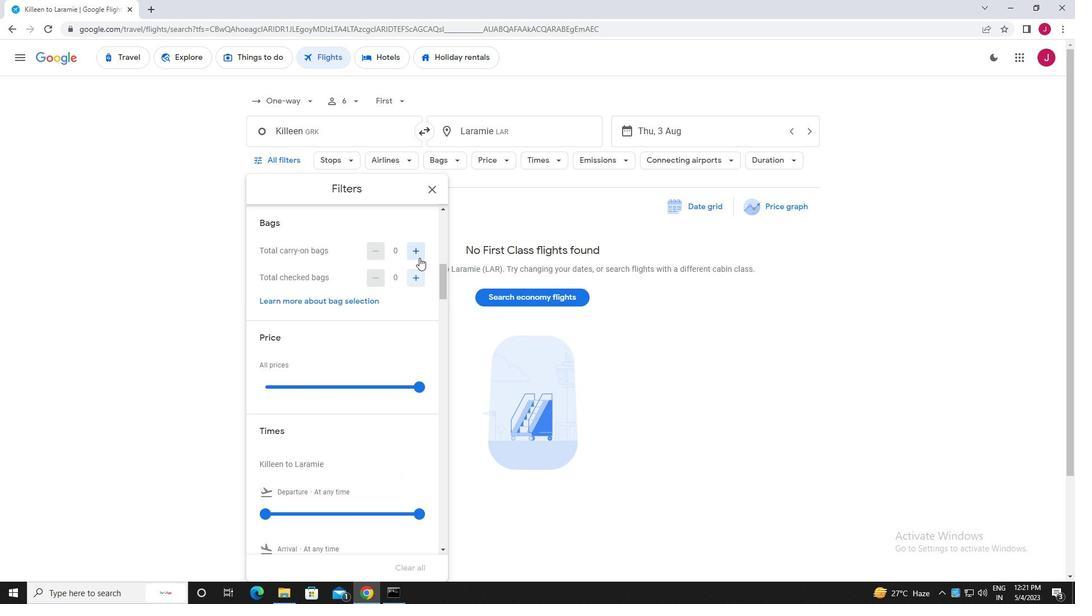 
Action: Mouse pressed left at (419, 254)
Screenshot: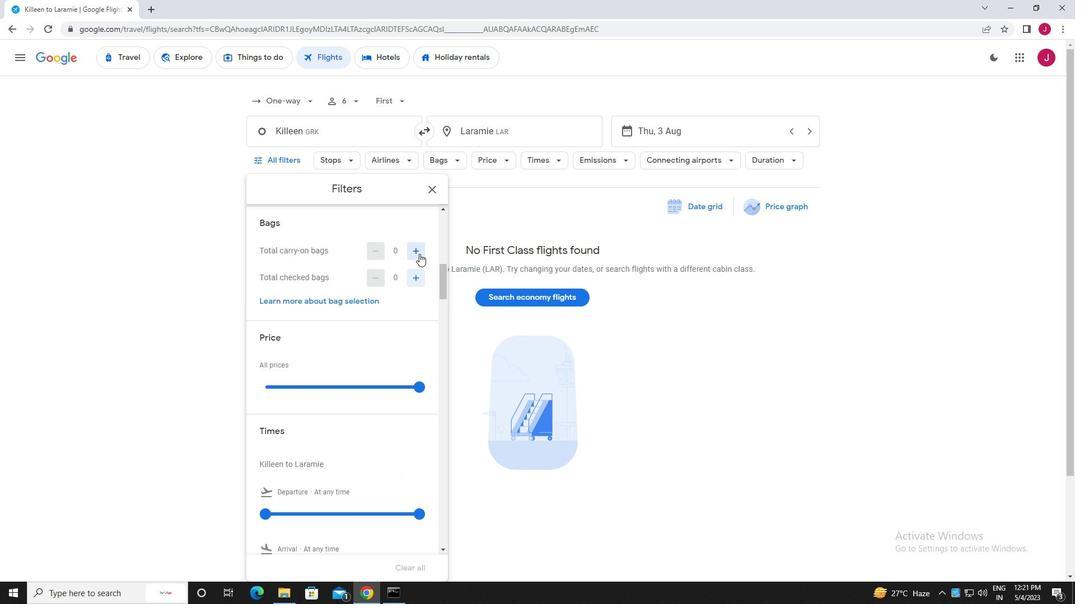 
Action: Mouse pressed left at (419, 254)
Screenshot: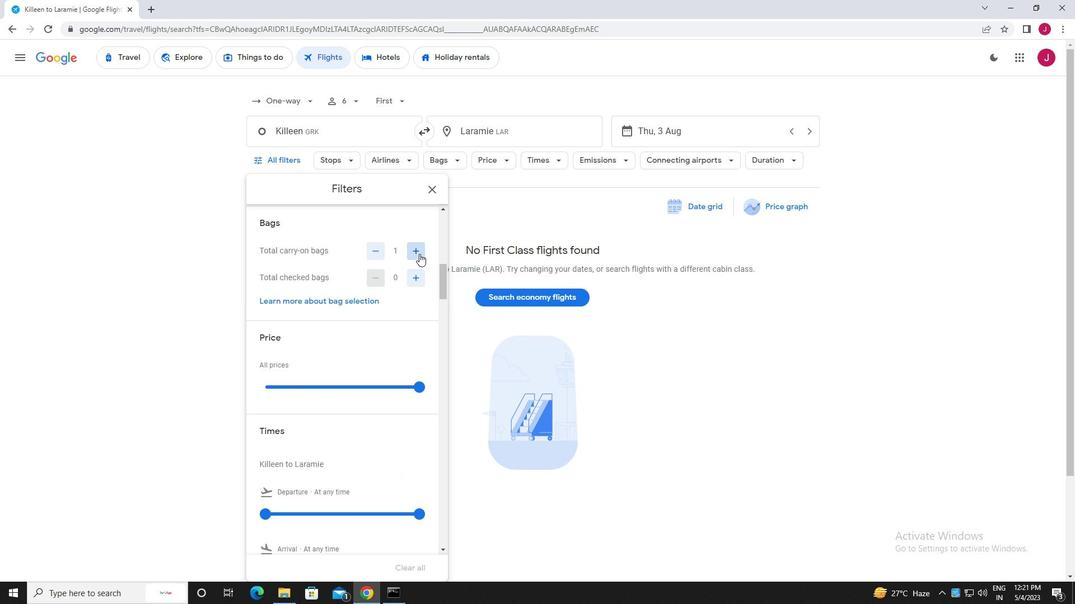 
Action: Mouse moved to (377, 256)
Screenshot: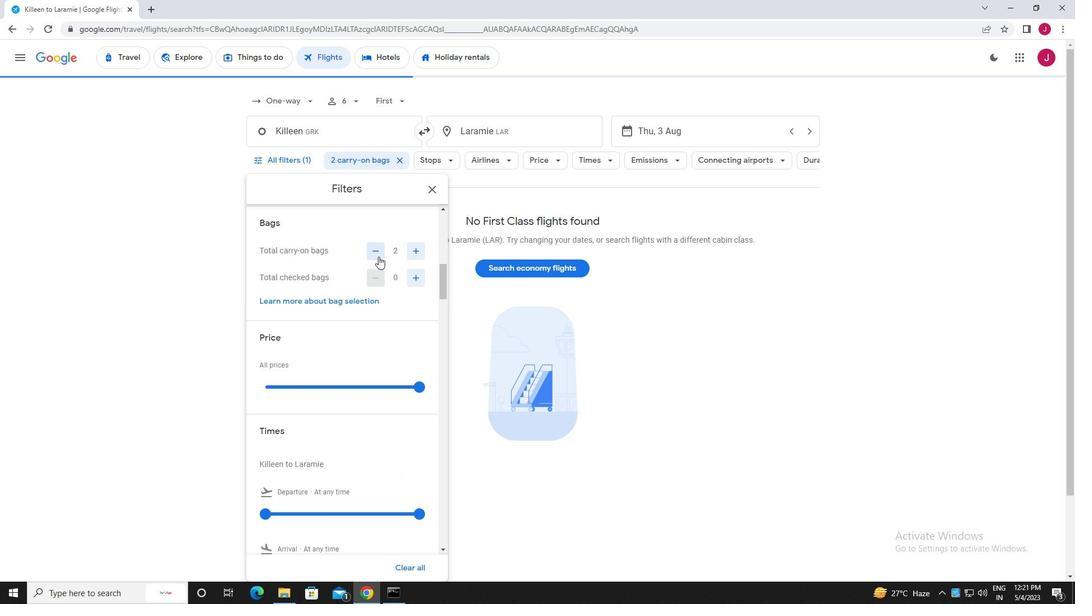 
Action: Mouse scrolled (377, 255) with delta (0, 0)
Screenshot: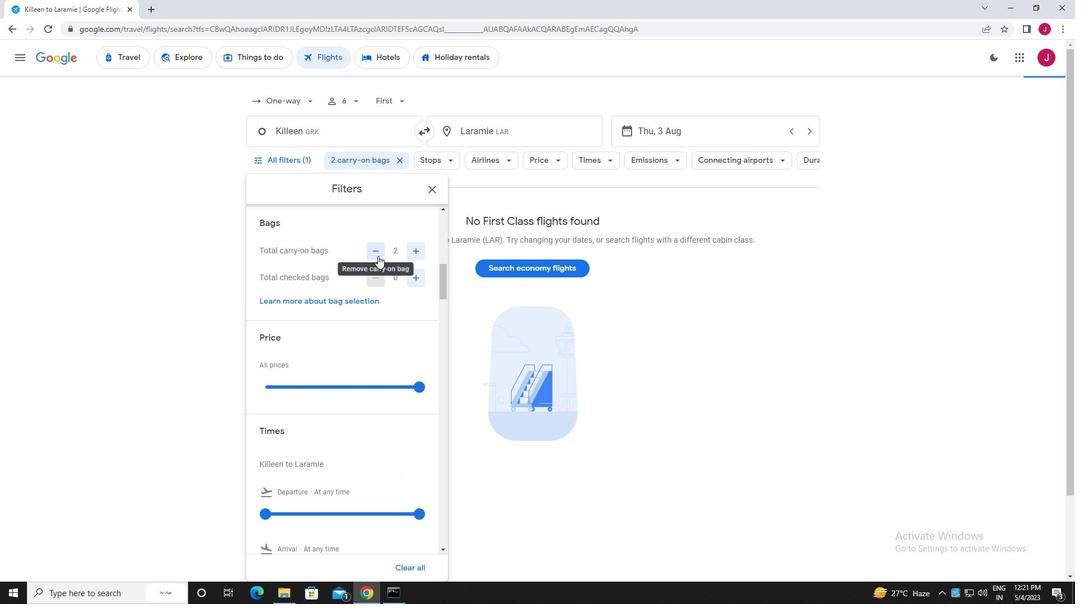 
Action: Mouse moved to (379, 257)
Screenshot: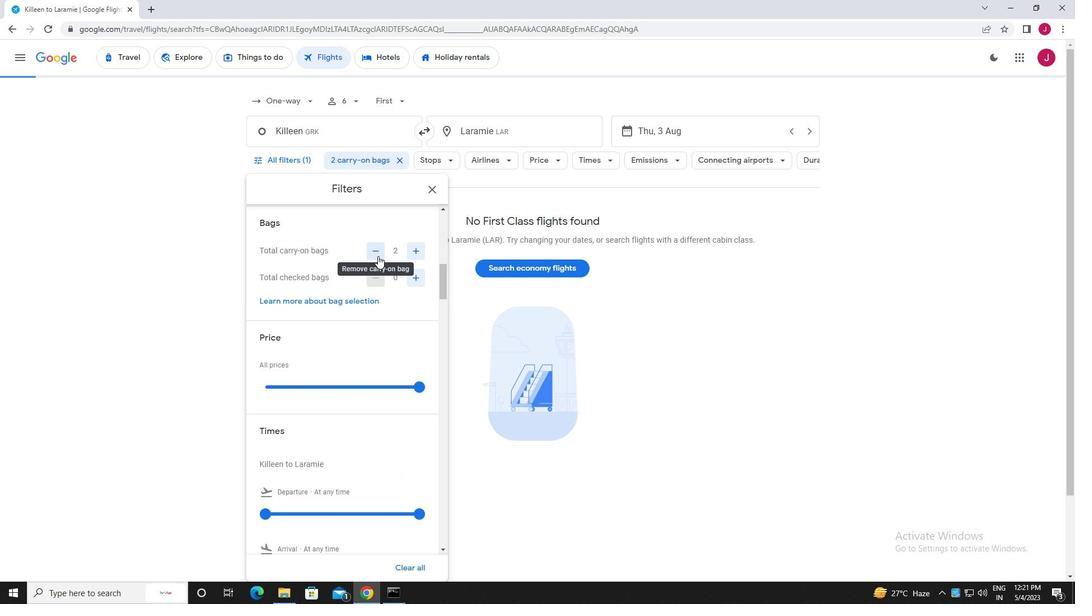 
Action: Mouse scrolled (379, 257) with delta (0, 0)
Screenshot: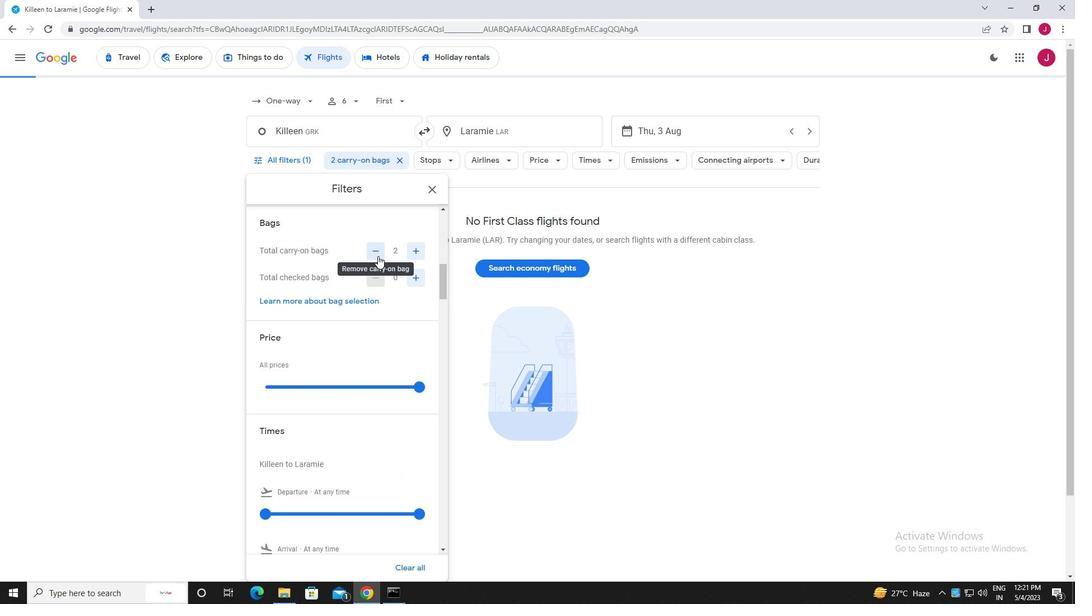 
Action: Mouse moved to (418, 274)
Screenshot: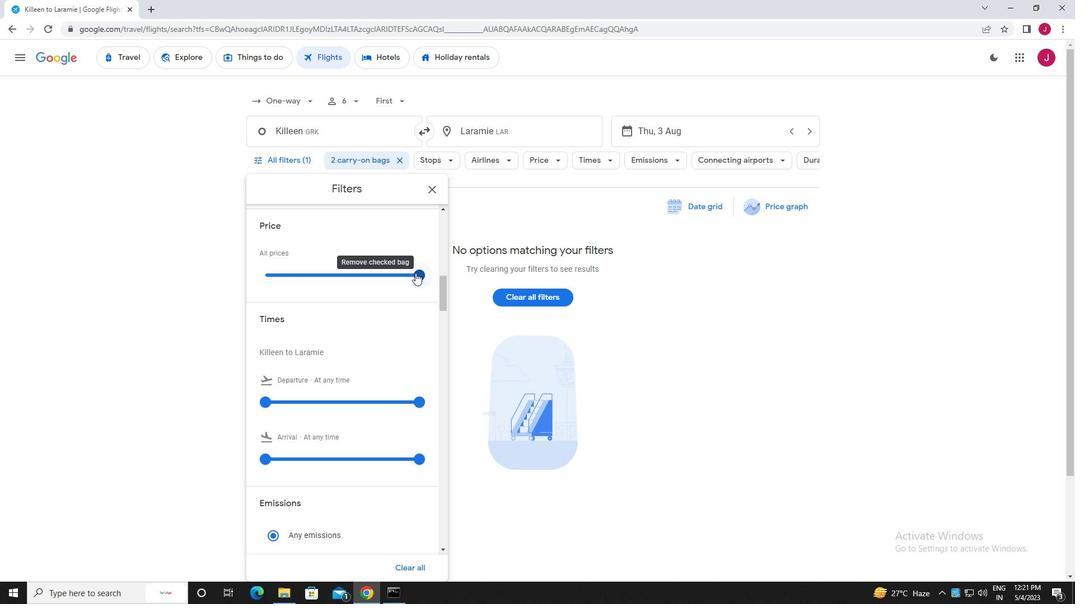 
Action: Mouse pressed left at (418, 274)
Screenshot: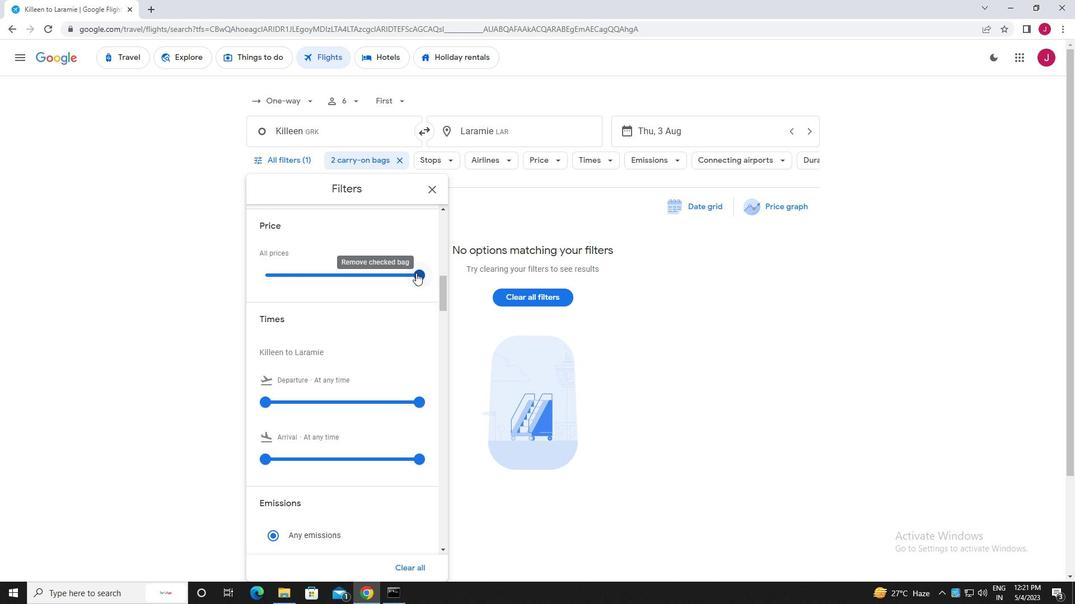 
Action: Mouse moved to (418, 274)
Screenshot: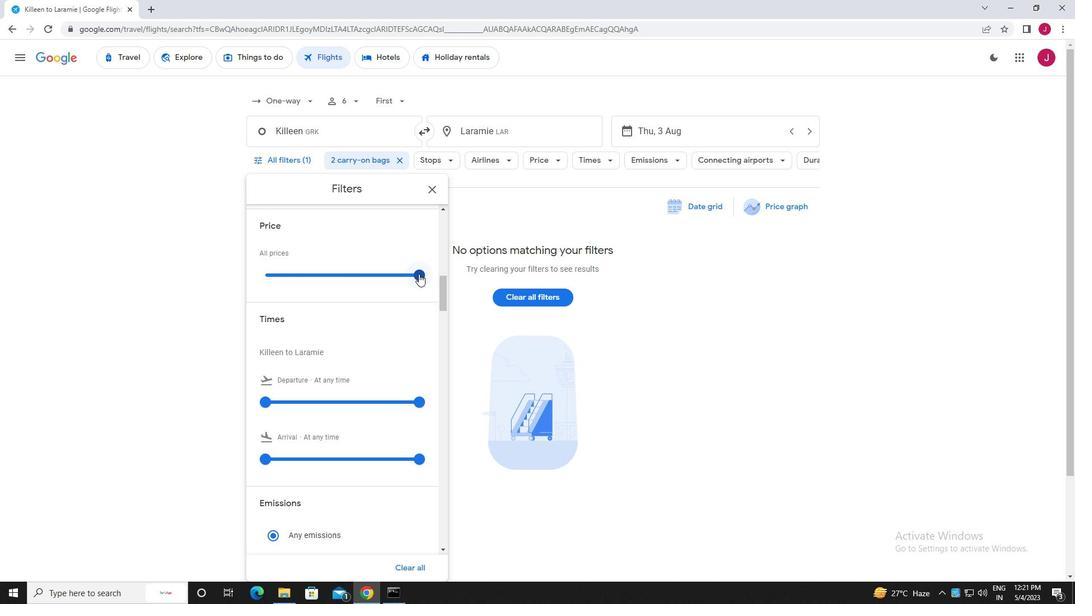 
Action: Mouse scrolled (418, 273) with delta (0, 0)
Screenshot: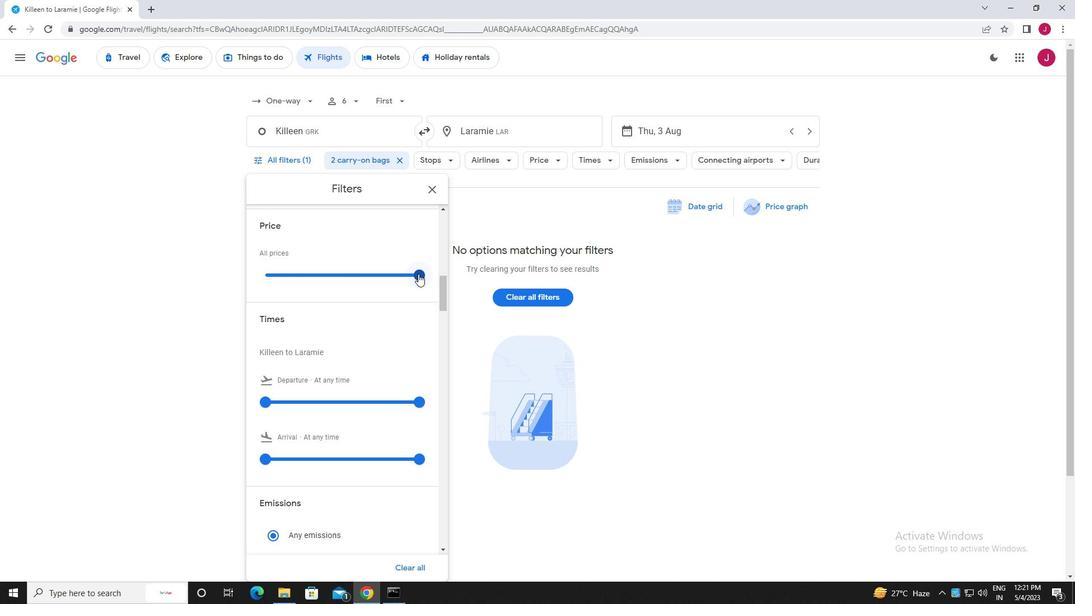 
Action: Mouse scrolled (418, 273) with delta (0, 0)
Screenshot: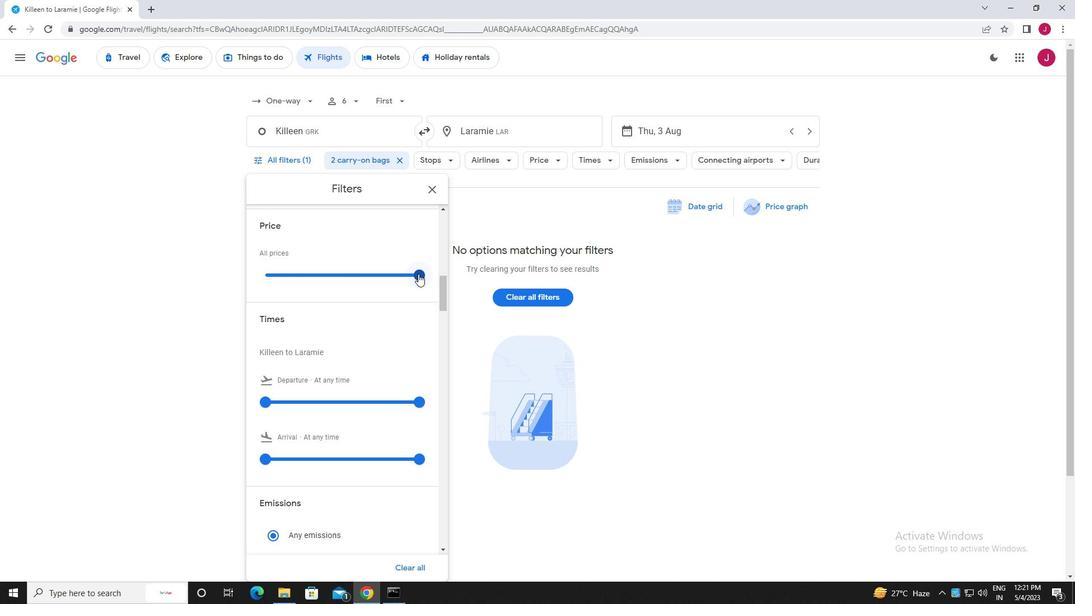 
Action: Mouse moved to (267, 288)
Screenshot: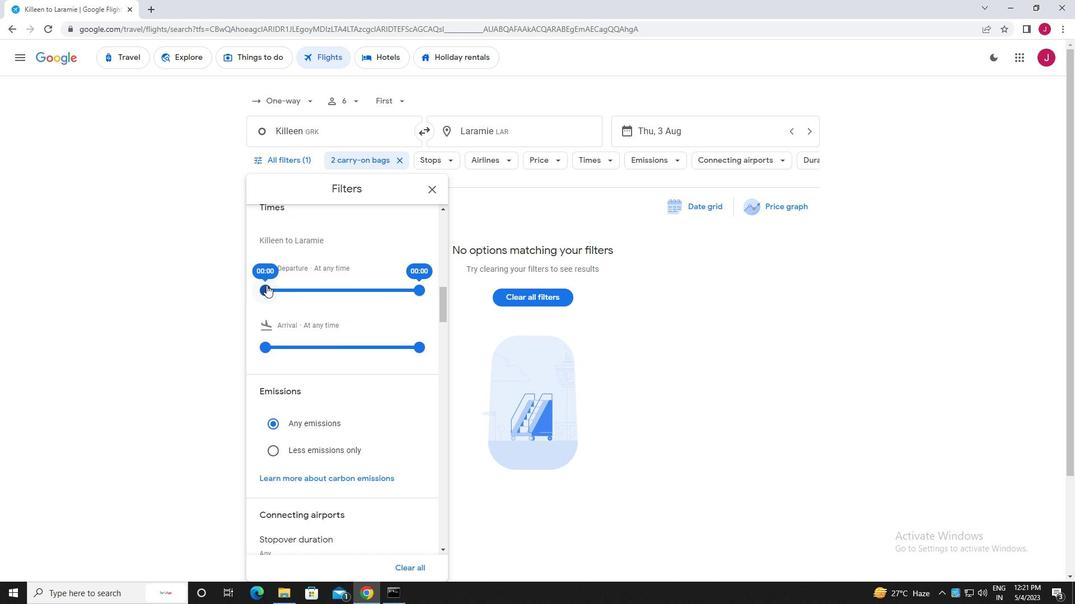 
Action: Mouse pressed left at (267, 288)
Screenshot: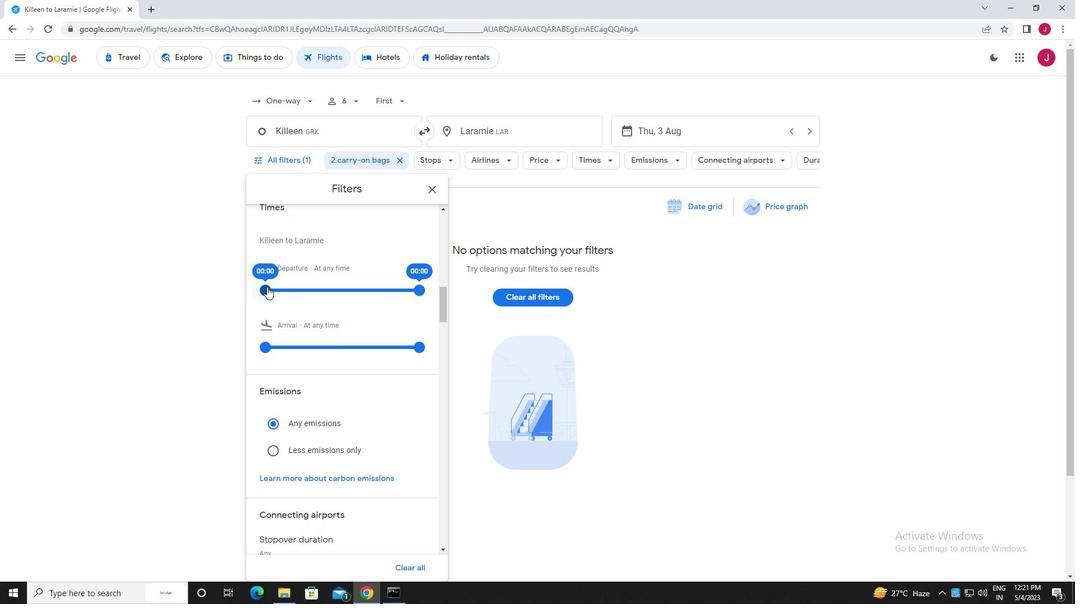 
Action: Mouse moved to (417, 291)
Screenshot: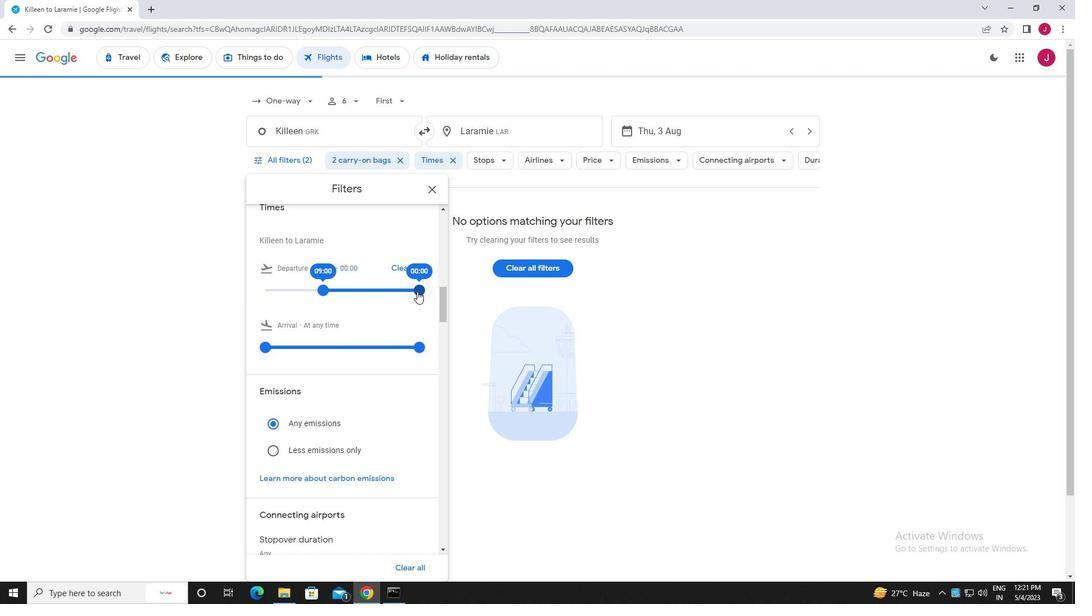 
Action: Mouse pressed left at (417, 291)
Screenshot: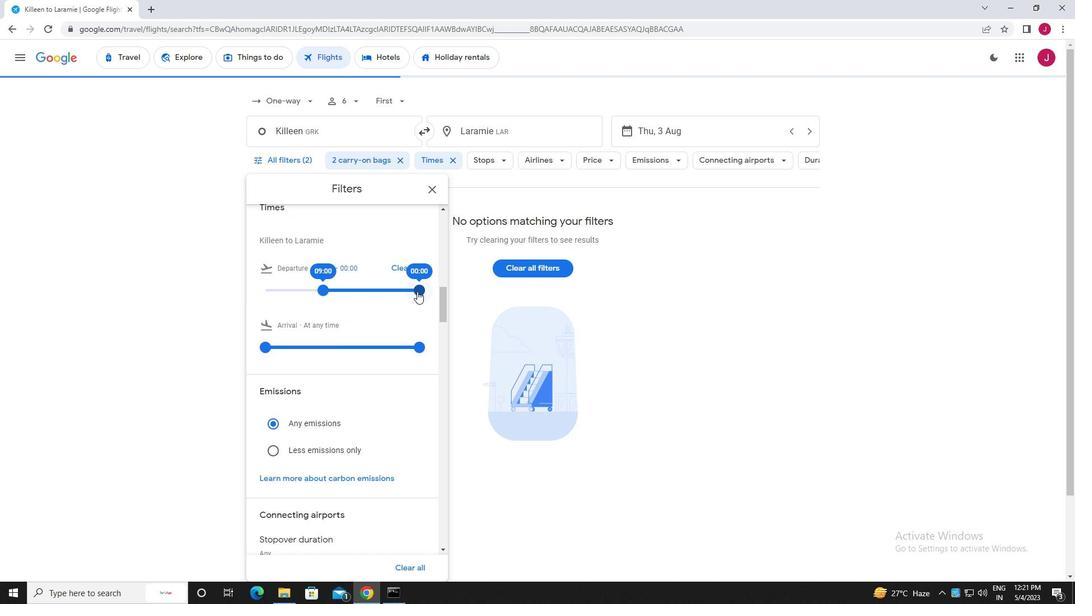 
Action: Mouse moved to (430, 189)
Screenshot: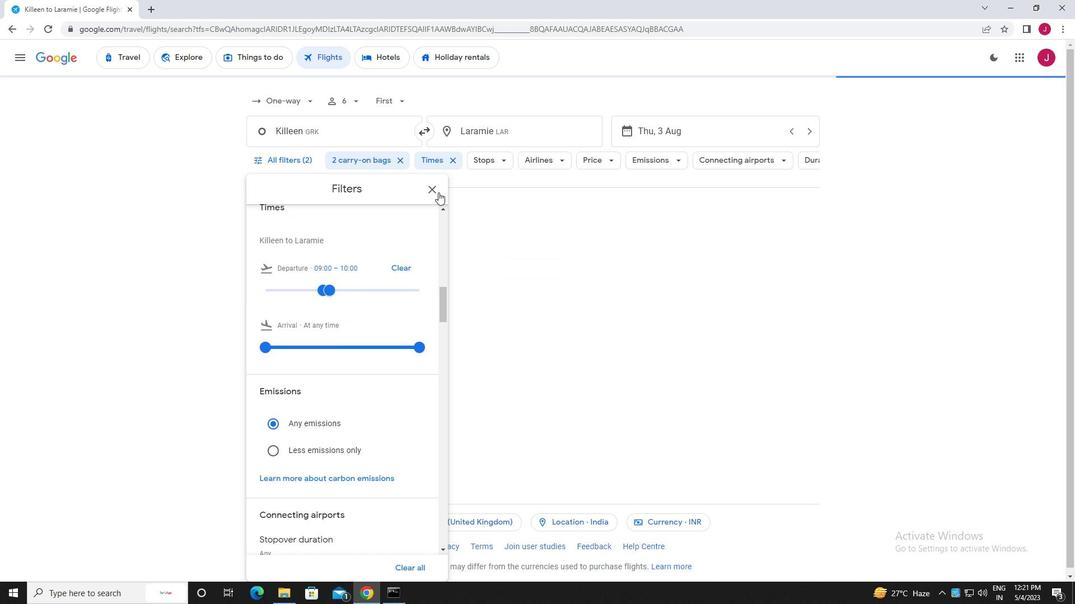 
Action: Mouse pressed left at (430, 189)
Screenshot: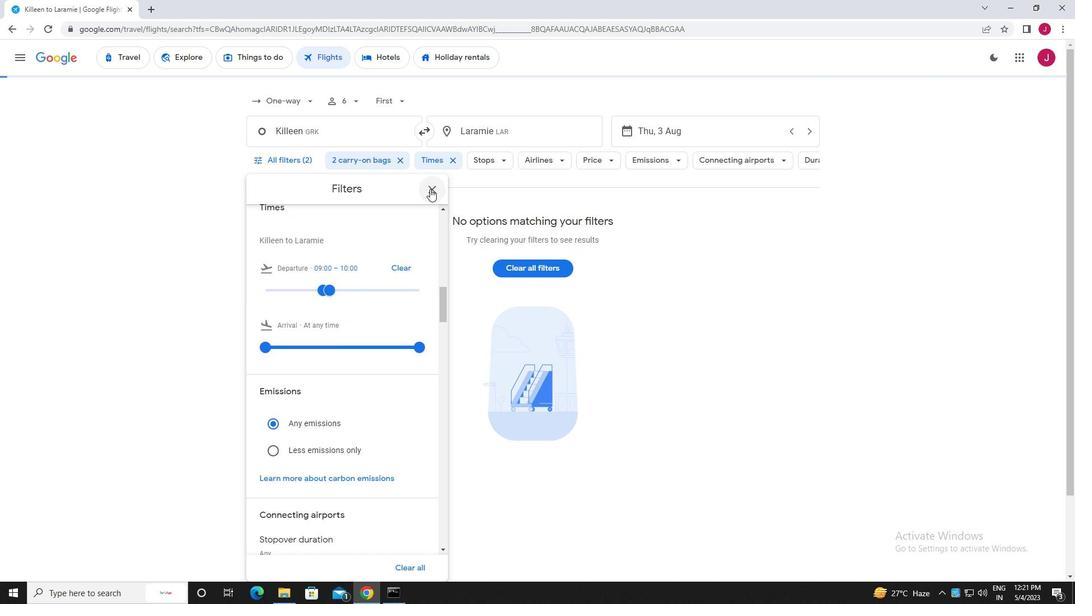 
Action: Mouse moved to (426, 189)
Screenshot: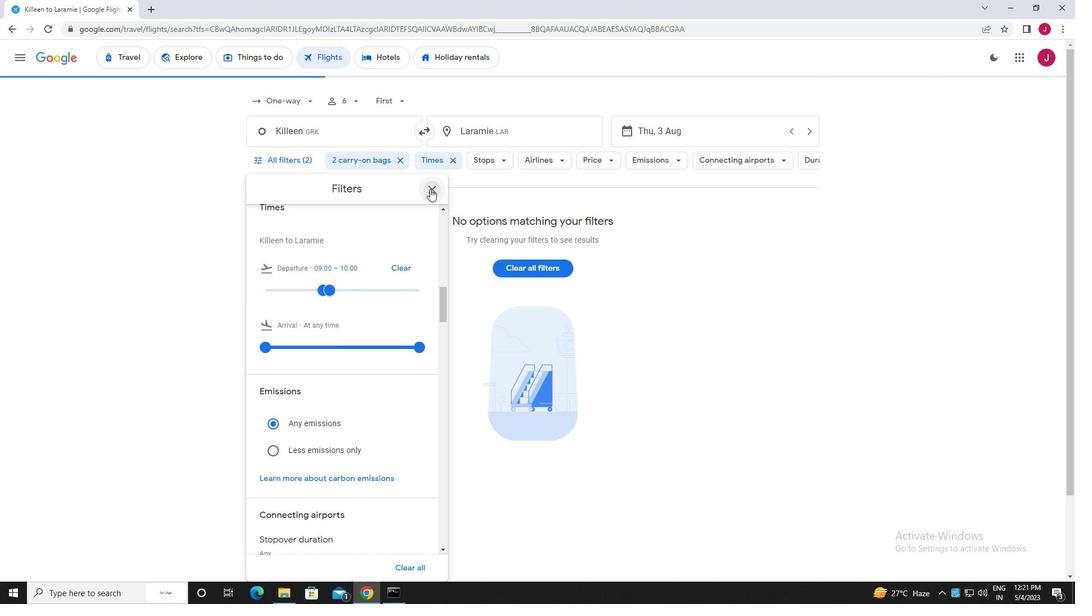 
